 Task: Check the sale-to-list ratio of den in the last 5 years.
Action: Mouse moved to (824, 180)
Screenshot: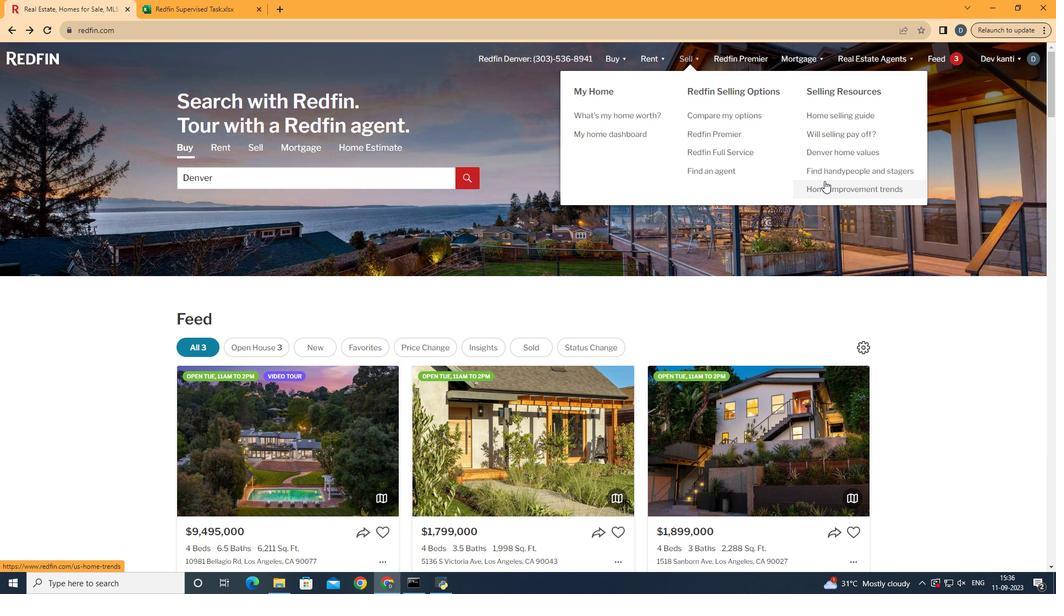 
Action: Mouse pressed left at (824, 180)
Screenshot: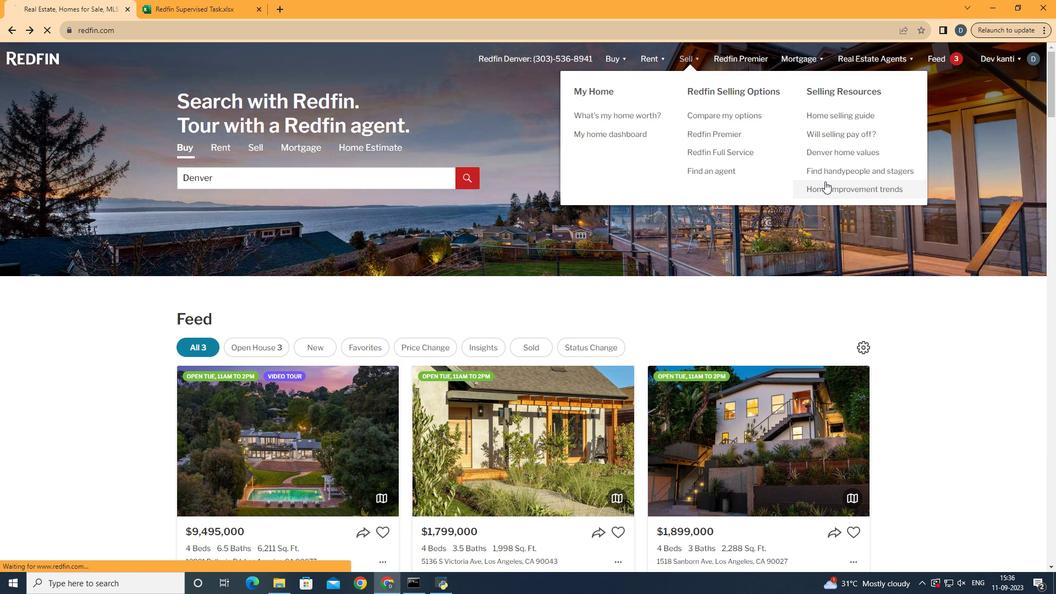
Action: Mouse moved to (265, 211)
Screenshot: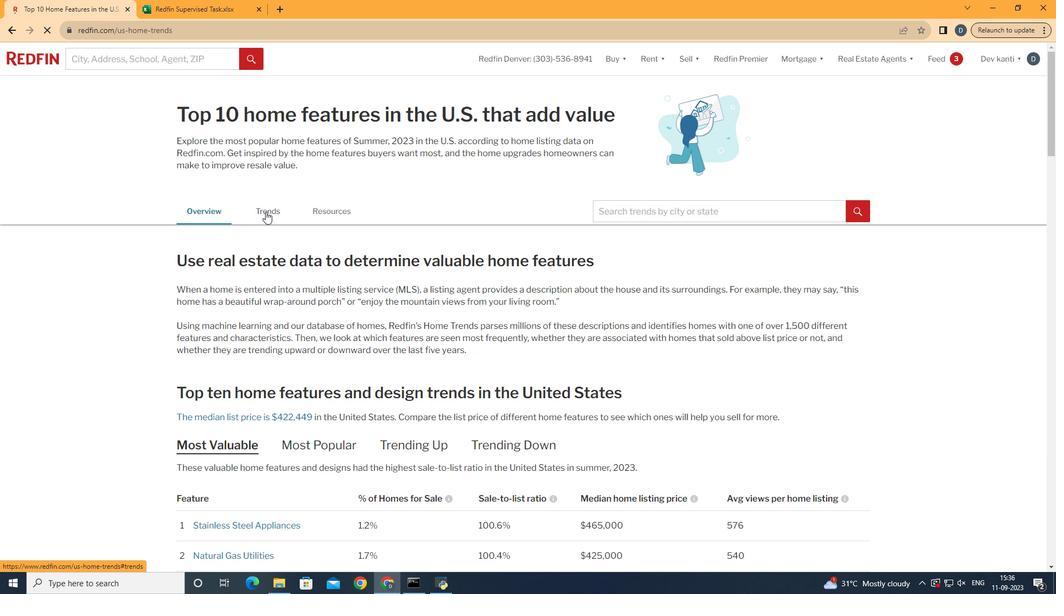 
Action: Mouse pressed left at (265, 211)
Screenshot: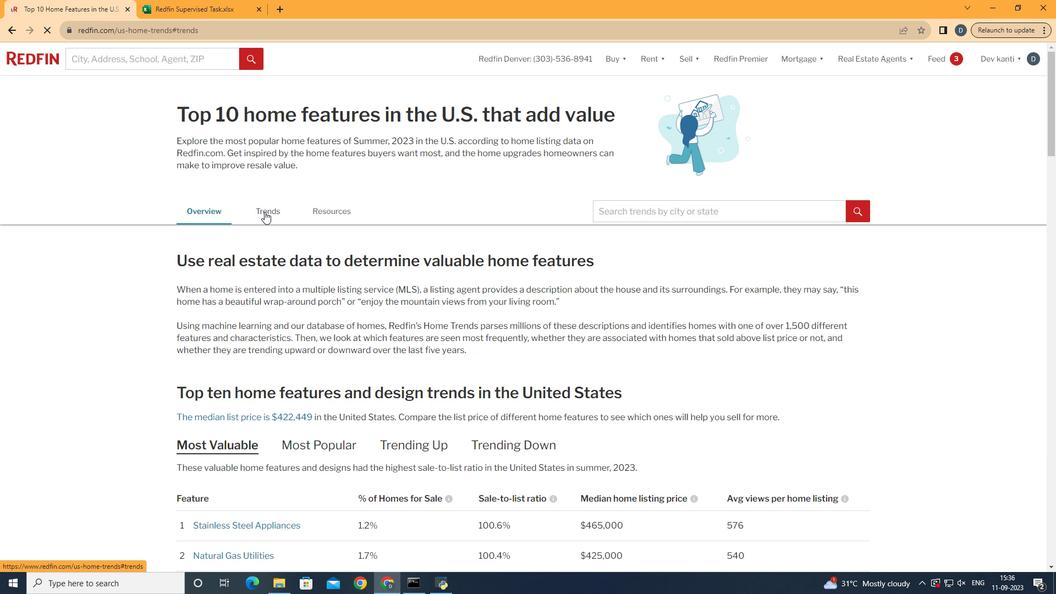 
Action: Mouse moved to (321, 280)
Screenshot: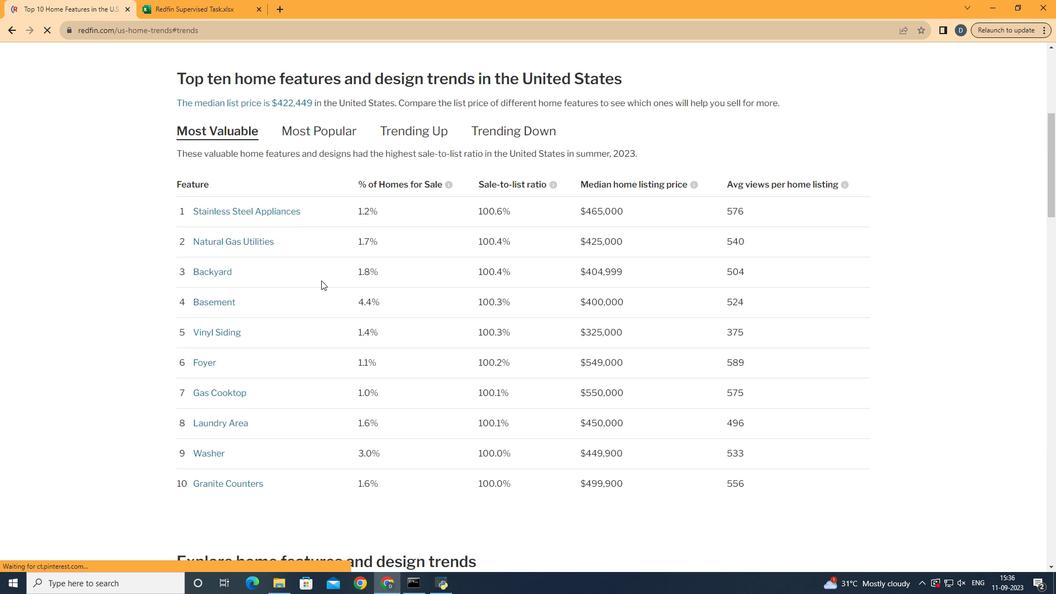 
Action: Mouse scrolled (321, 279) with delta (0, 0)
Screenshot: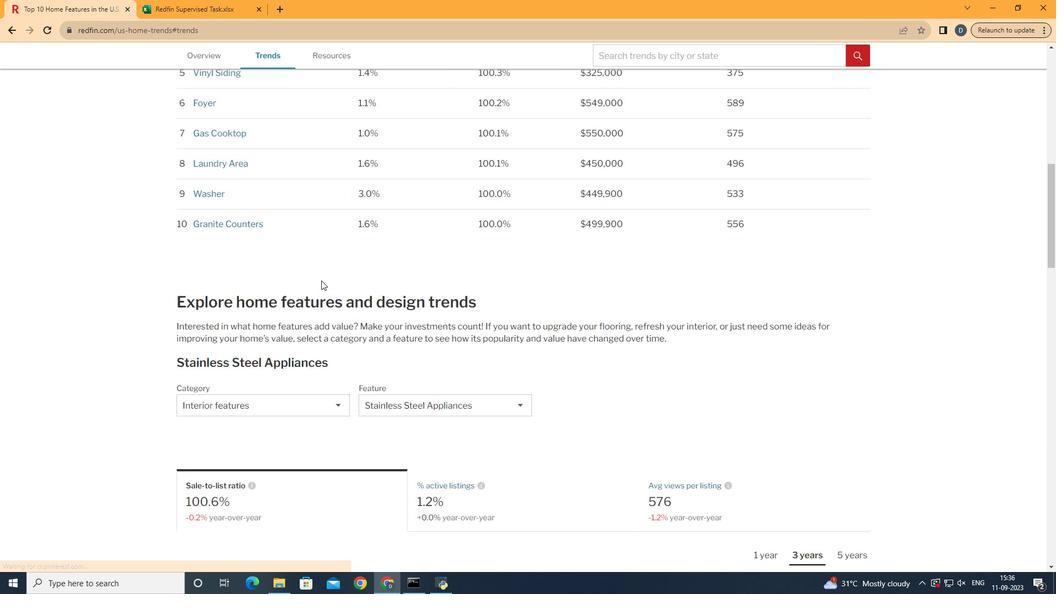 
Action: Mouse scrolled (321, 279) with delta (0, 0)
Screenshot: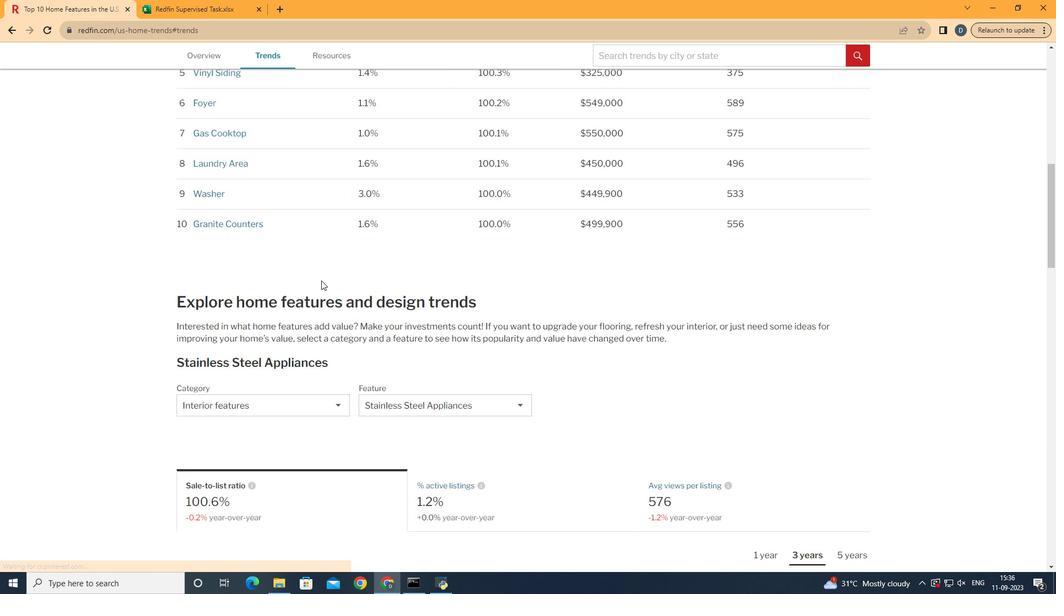 
Action: Mouse scrolled (321, 279) with delta (0, 0)
Screenshot: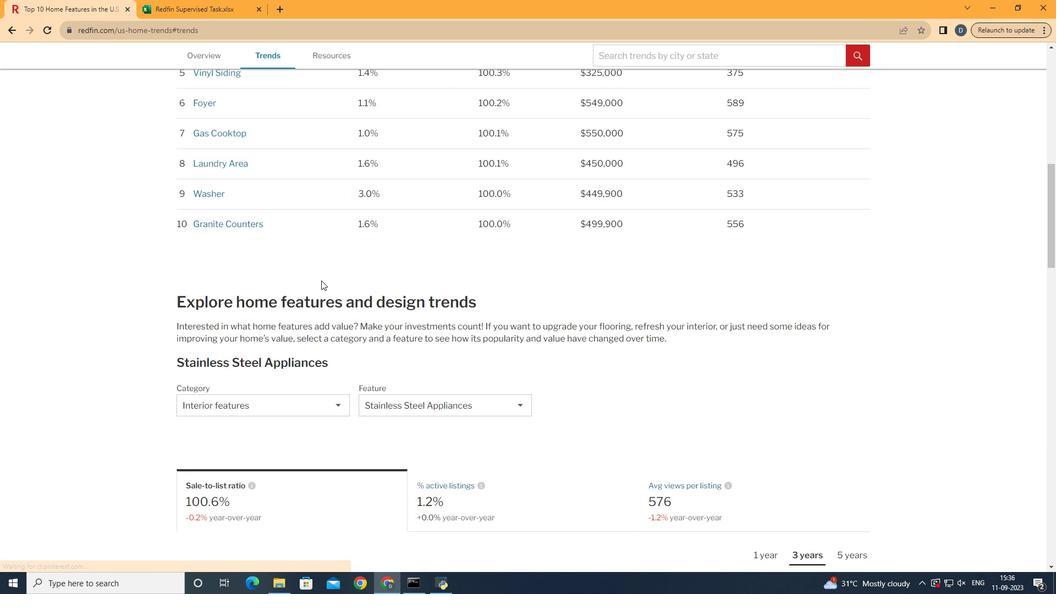 
Action: Mouse scrolled (321, 279) with delta (0, 0)
Screenshot: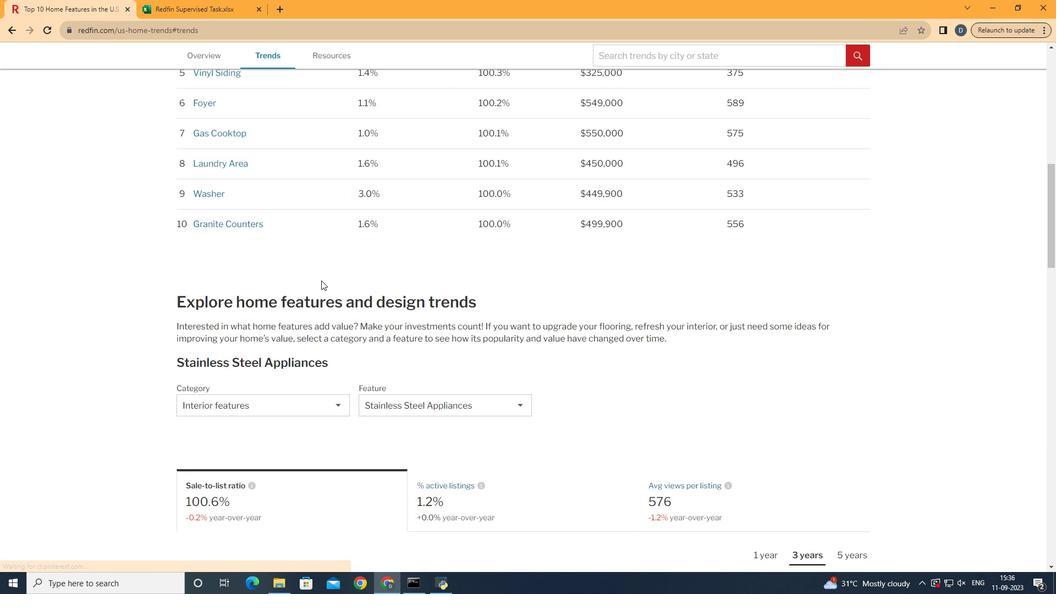 
Action: Mouse scrolled (321, 279) with delta (0, 0)
Screenshot: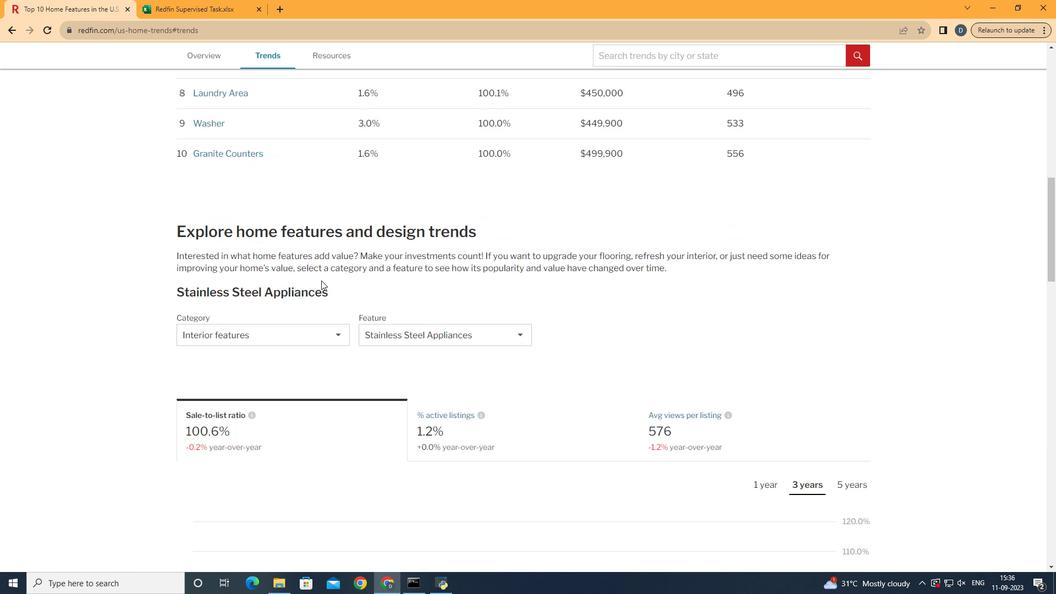 
Action: Mouse scrolled (321, 279) with delta (0, 0)
Screenshot: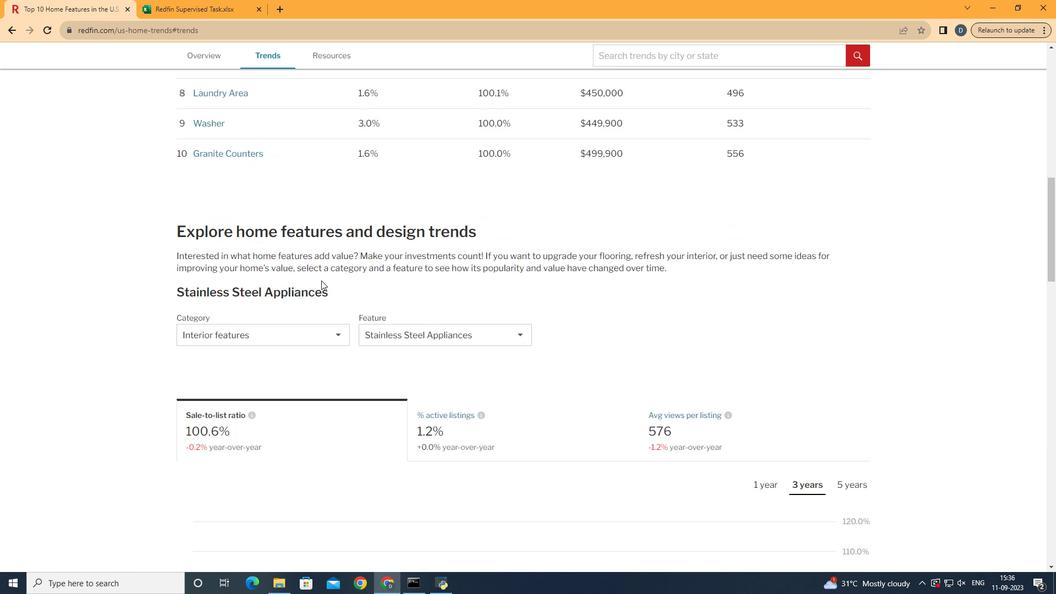 
Action: Mouse scrolled (321, 279) with delta (0, 0)
Screenshot: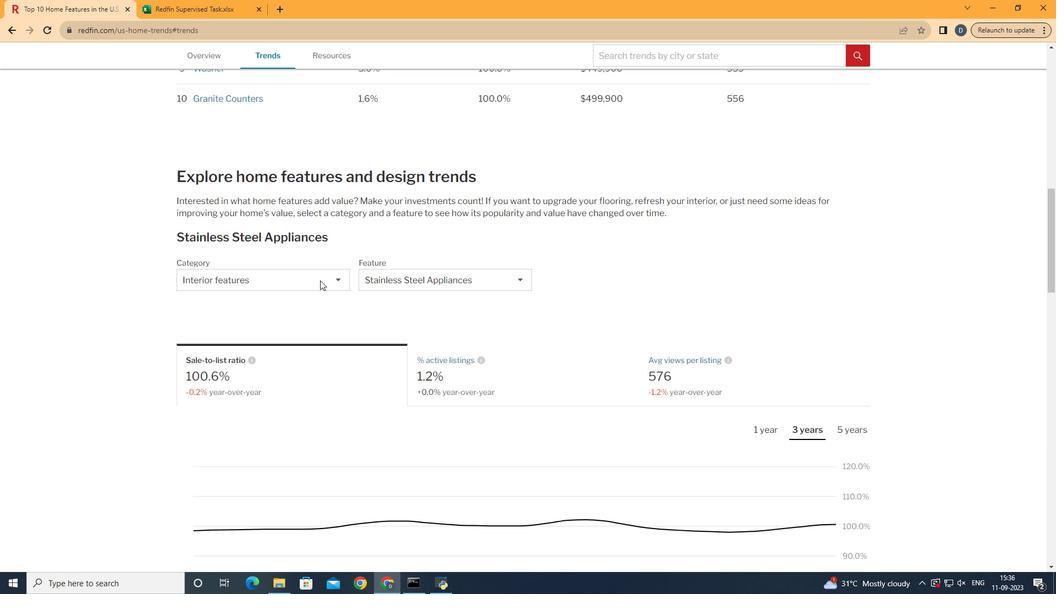 
Action: Mouse scrolled (321, 279) with delta (0, 0)
Screenshot: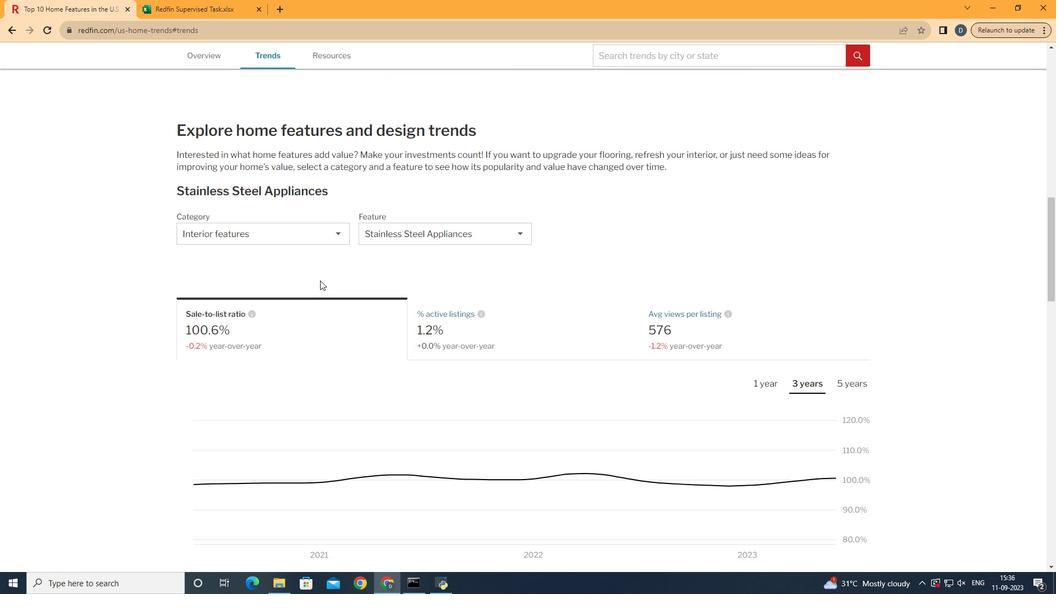 
Action: Mouse moved to (326, 226)
Screenshot: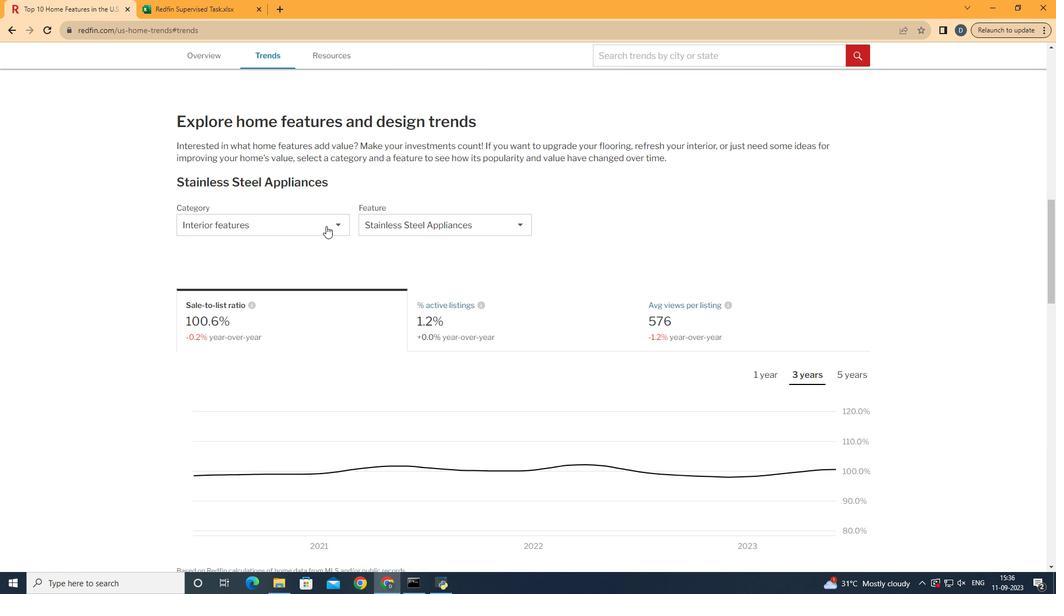 
Action: Mouse pressed left at (326, 226)
Screenshot: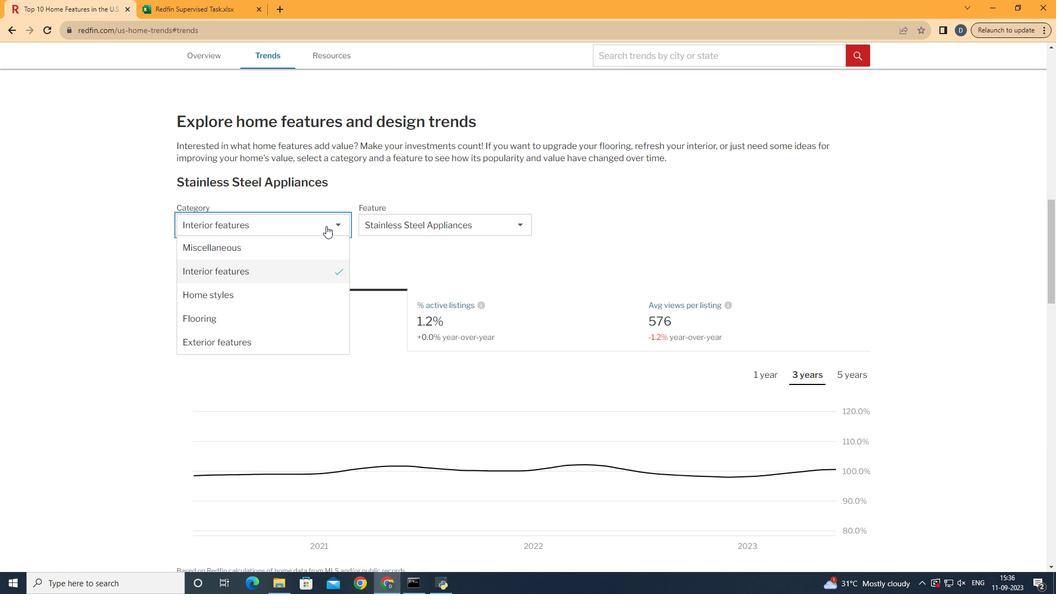 
Action: Mouse moved to (286, 271)
Screenshot: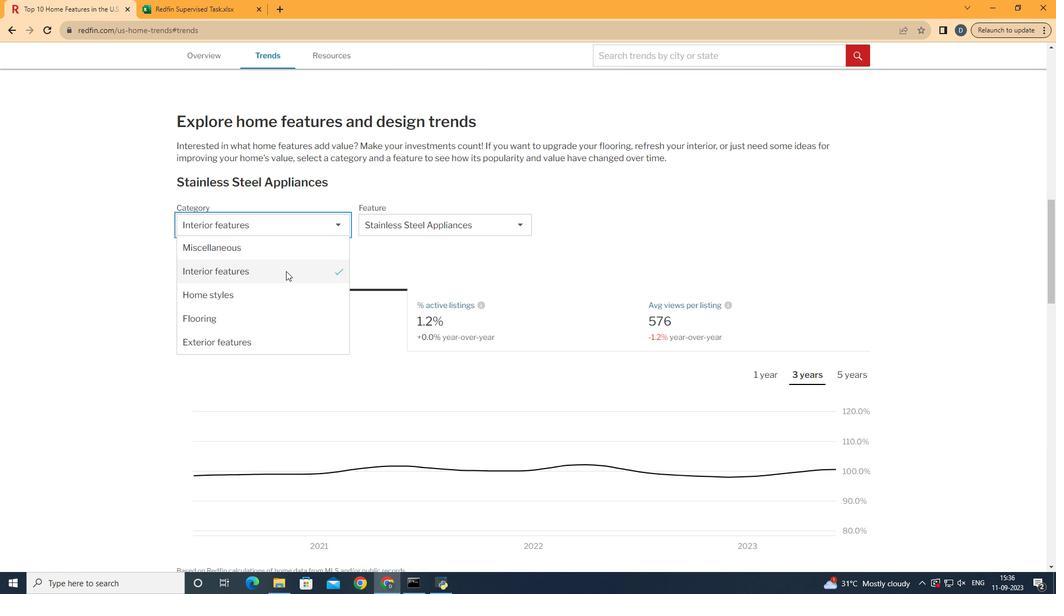 
Action: Mouse pressed left at (286, 271)
Screenshot: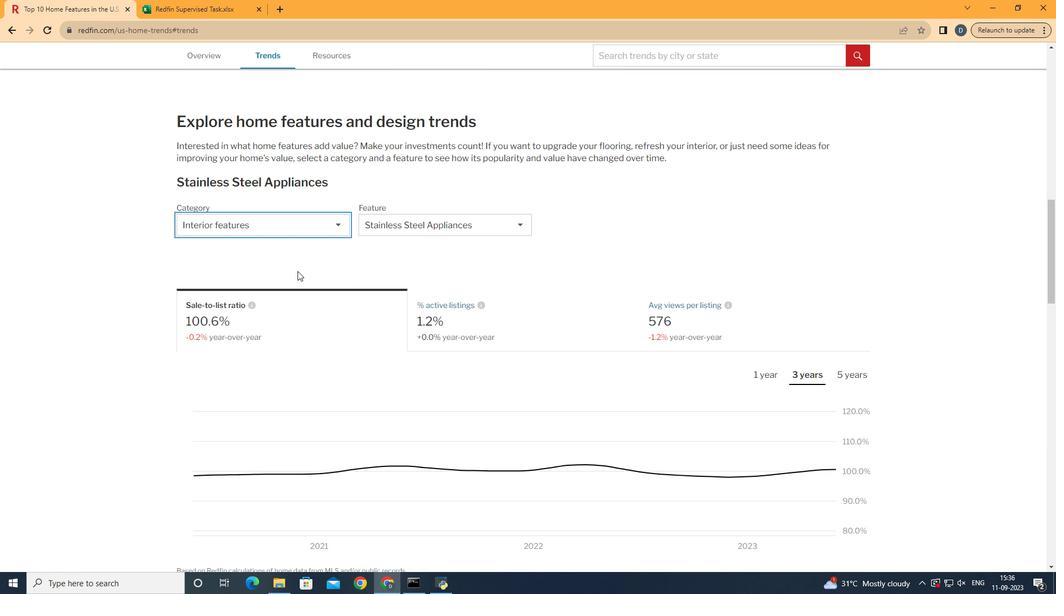 
Action: Mouse moved to (409, 234)
Screenshot: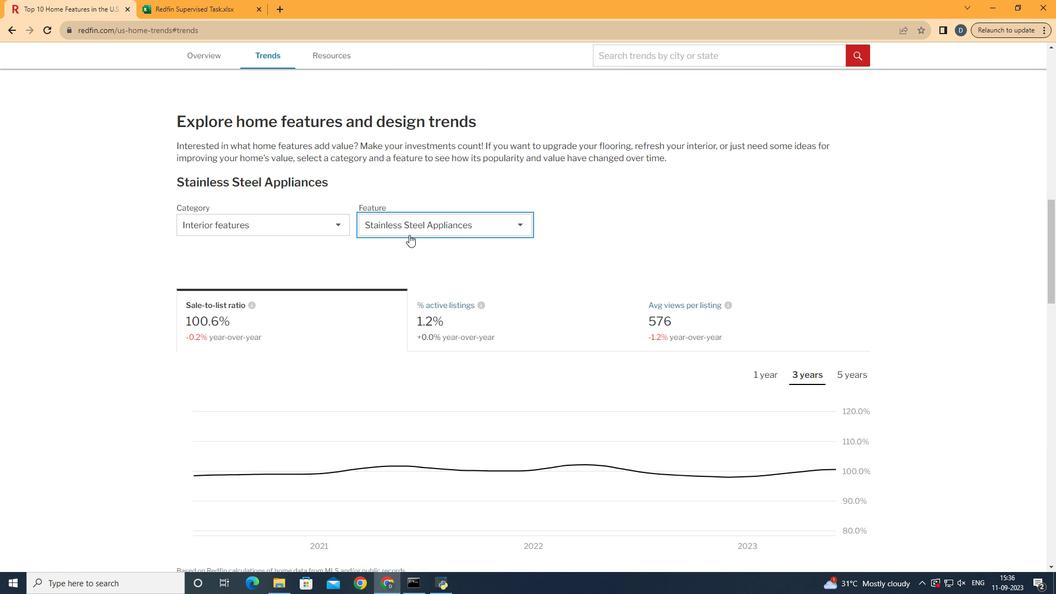 
Action: Mouse pressed left at (409, 234)
Screenshot: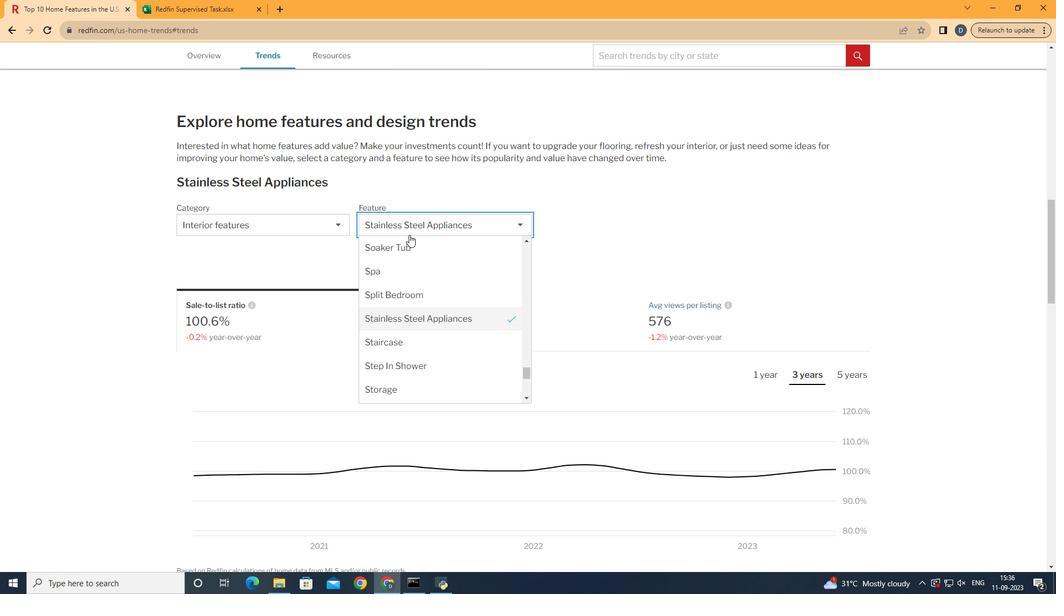 
Action: Mouse moved to (450, 298)
Screenshot: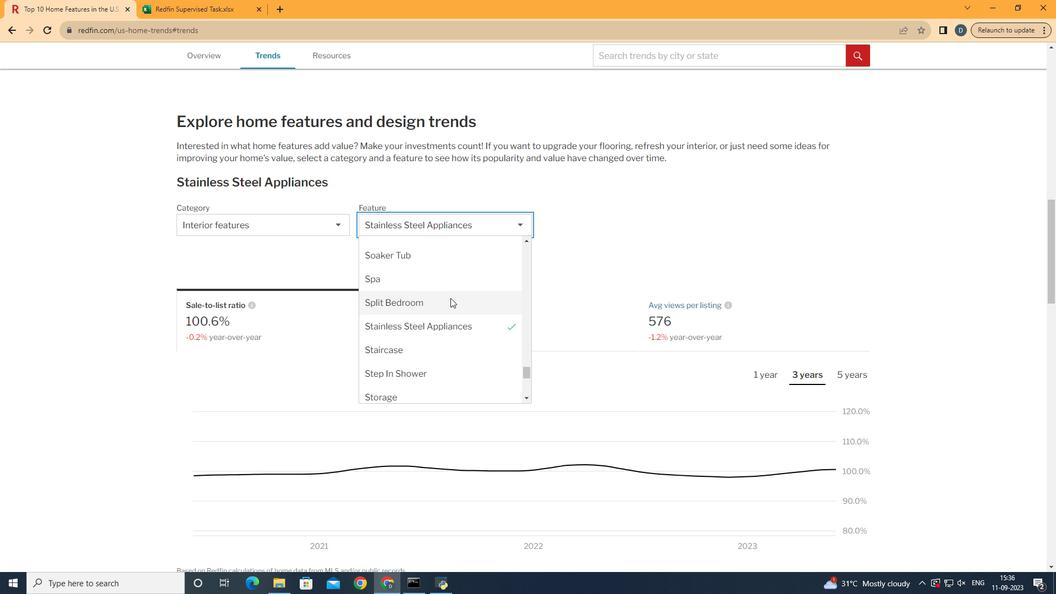 
Action: Mouse scrolled (450, 298) with delta (0, 0)
Screenshot: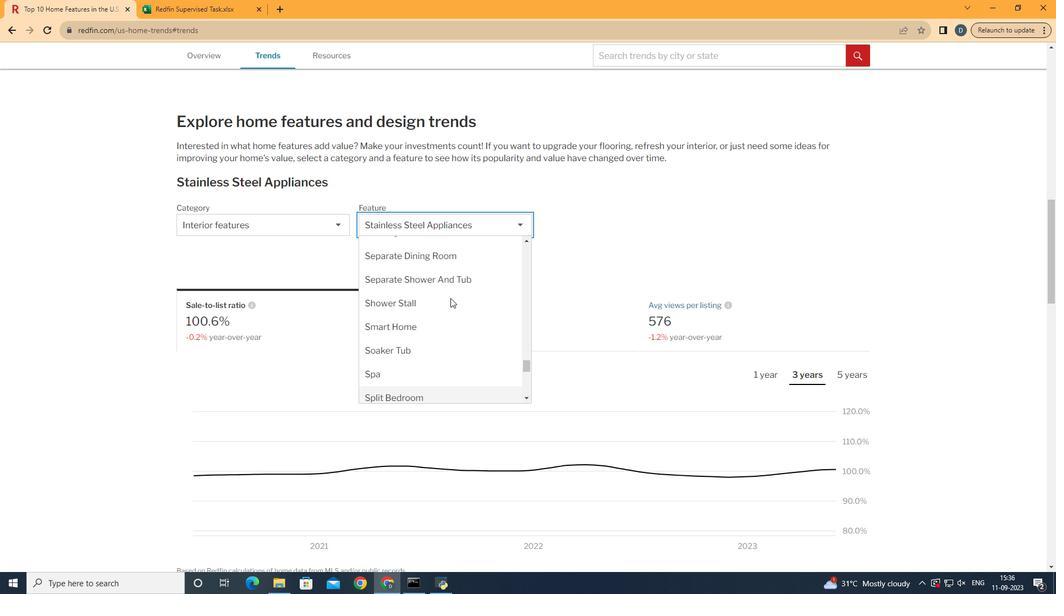 
Action: Mouse scrolled (450, 298) with delta (0, 0)
Screenshot: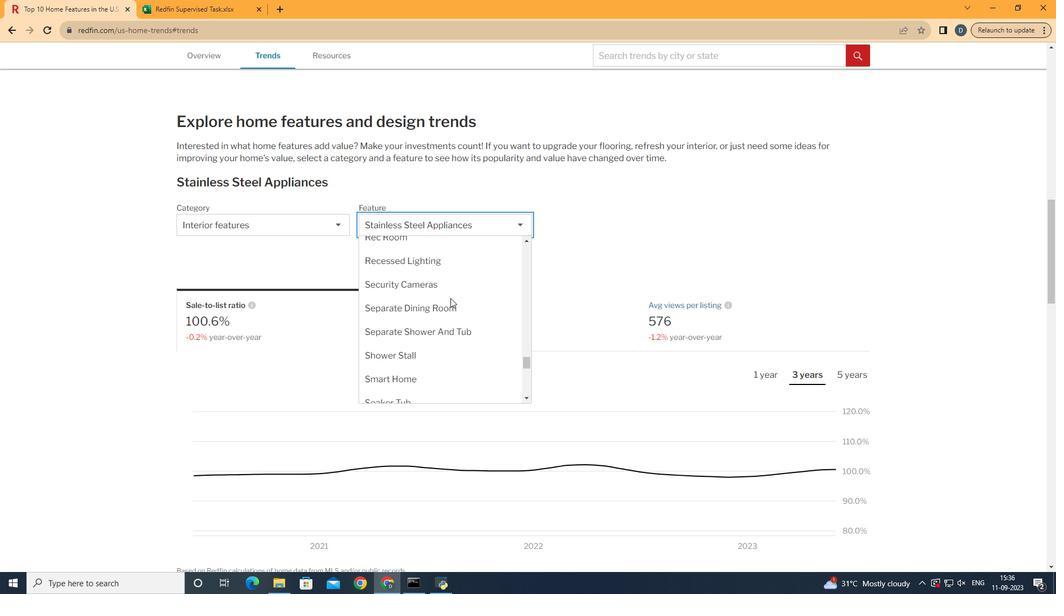 
Action: Mouse scrolled (450, 298) with delta (0, 0)
Screenshot: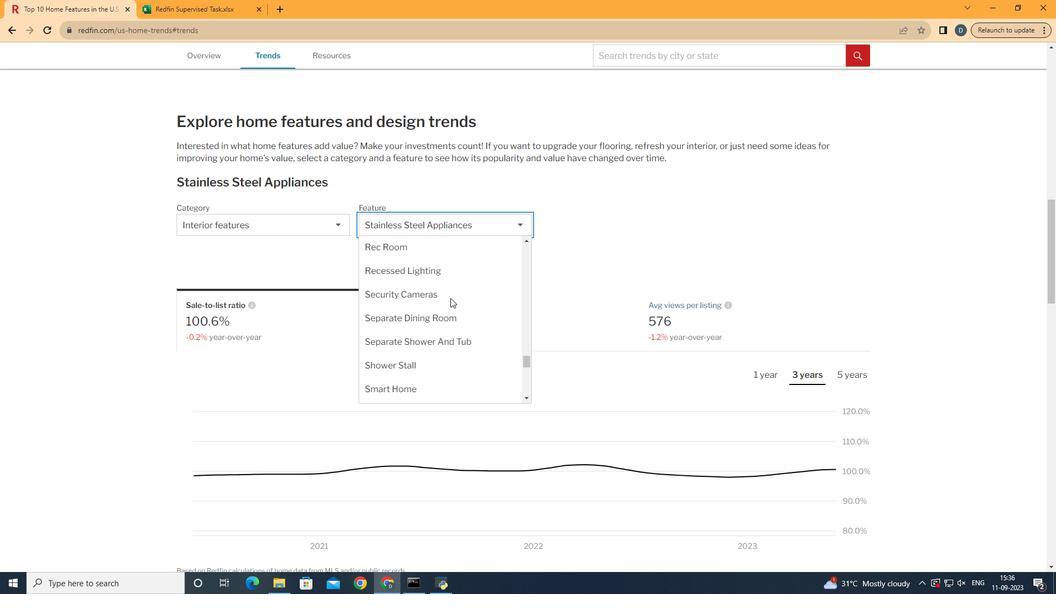 
Action: Mouse scrolled (450, 298) with delta (0, 0)
Screenshot: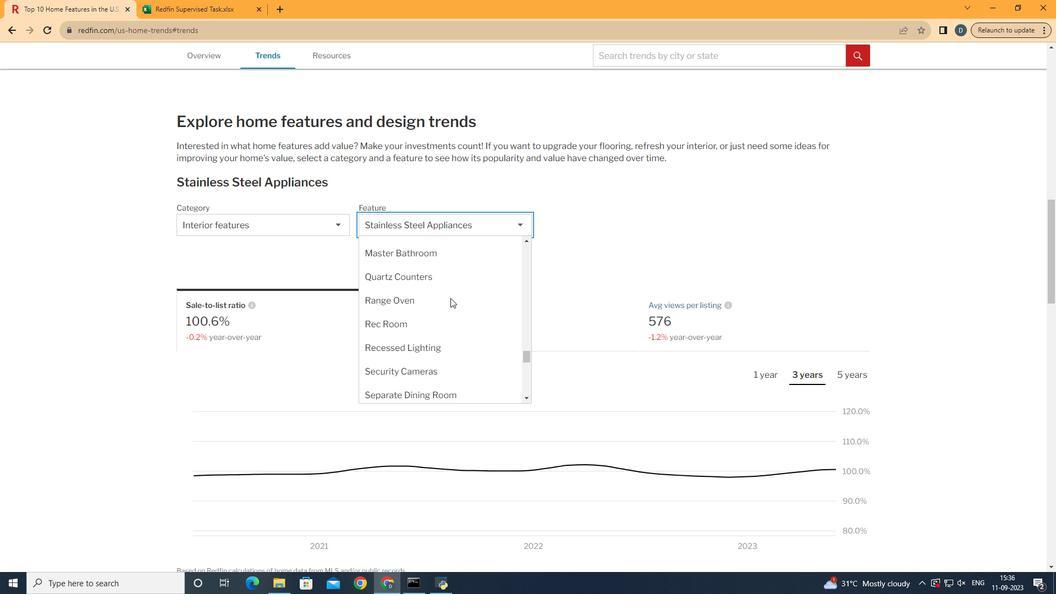 
Action: Mouse scrolled (450, 298) with delta (0, 0)
Screenshot: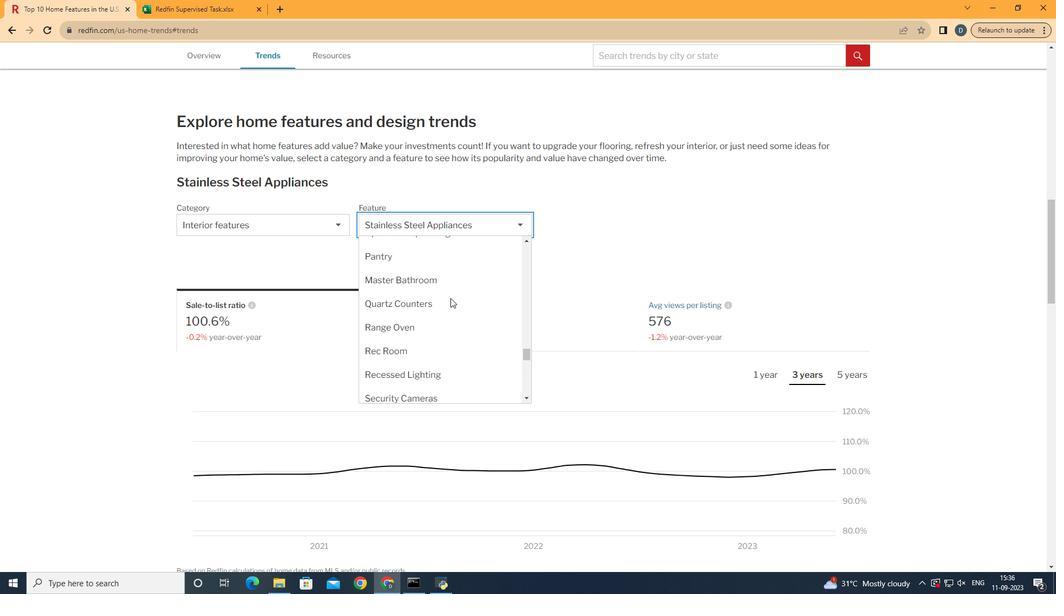 
Action: Mouse scrolled (450, 298) with delta (0, 0)
Screenshot: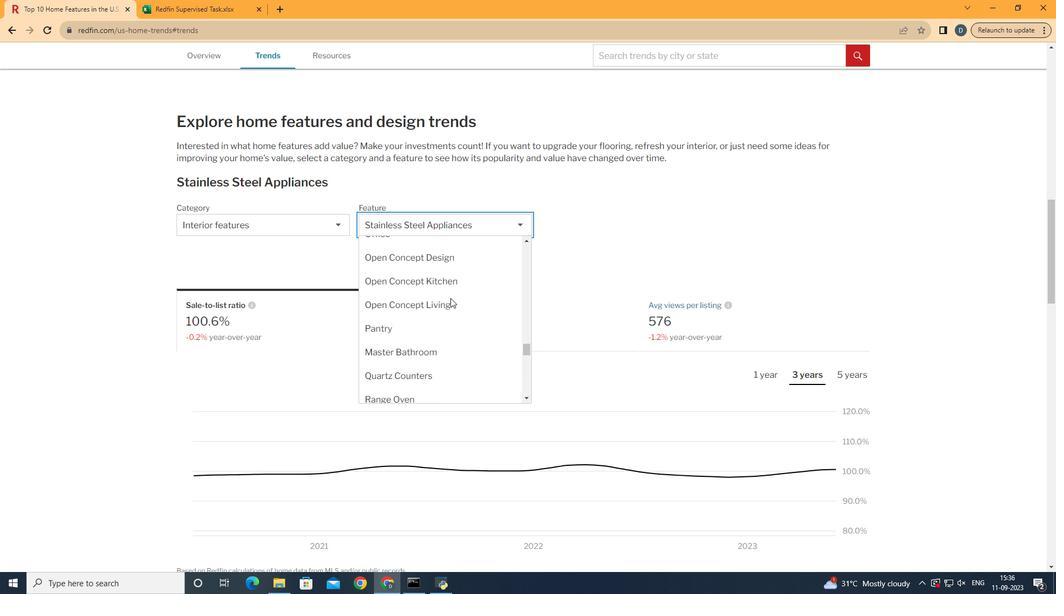 
Action: Mouse scrolled (450, 298) with delta (0, 0)
Screenshot: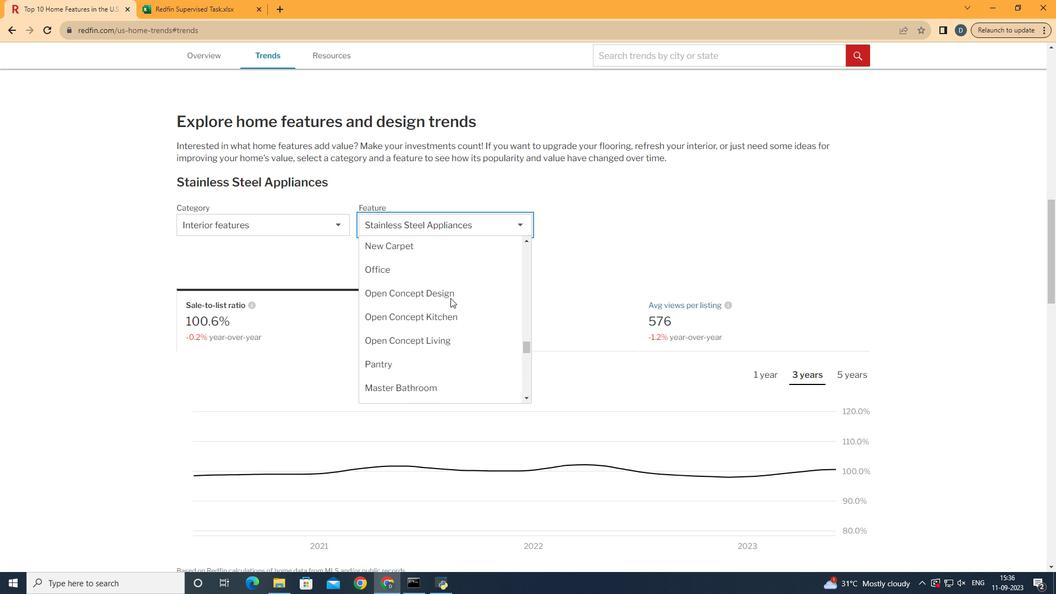 
Action: Mouse scrolled (450, 298) with delta (0, 0)
Screenshot: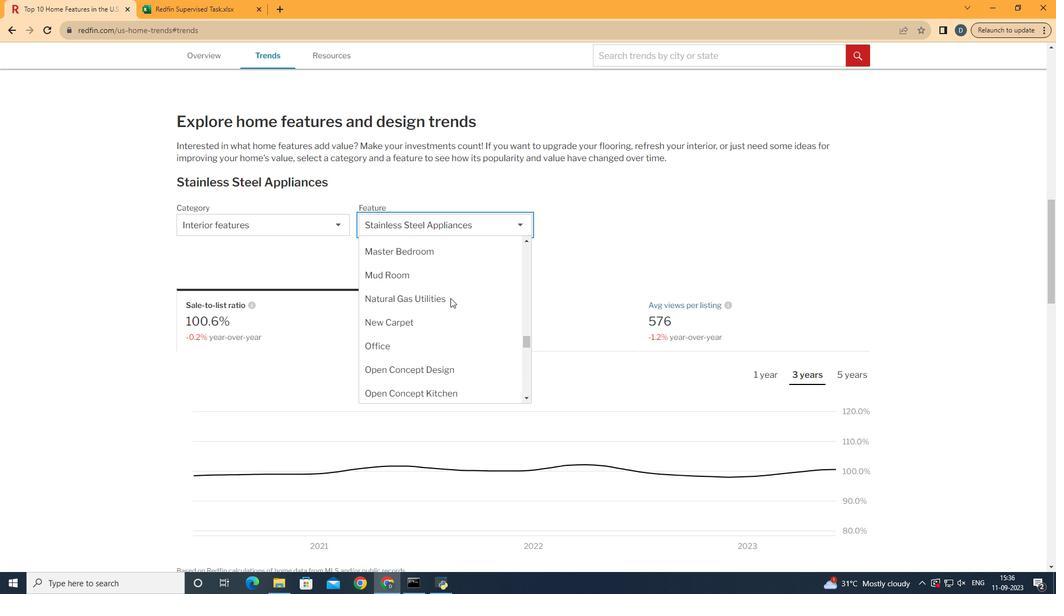 
Action: Mouse scrolled (450, 298) with delta (0, 0)
Screenshot: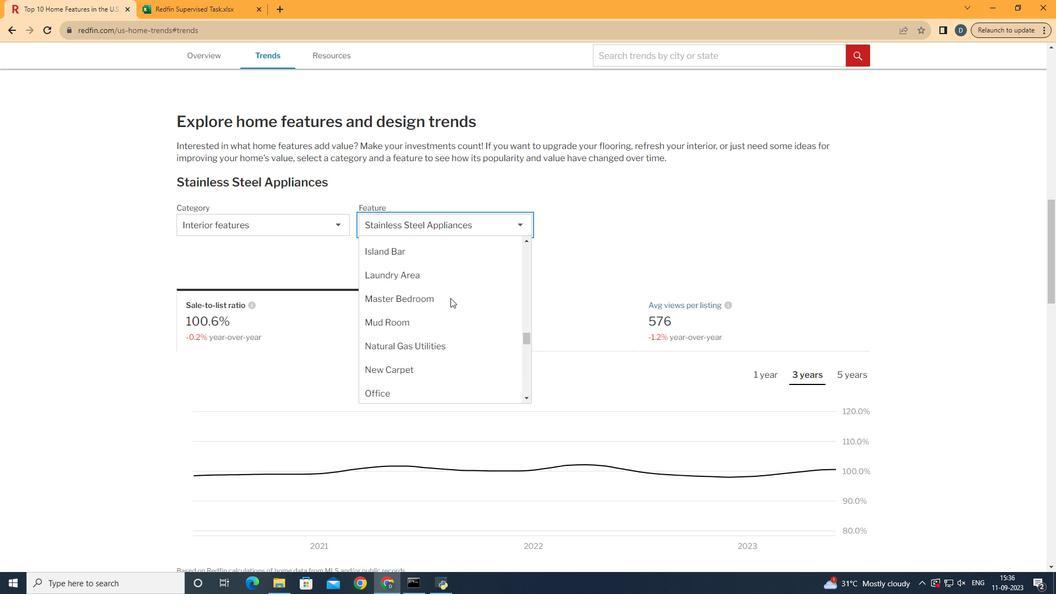 
Action: Mouse scrolled (450, 298) with delta (0, 0)
Screenshot: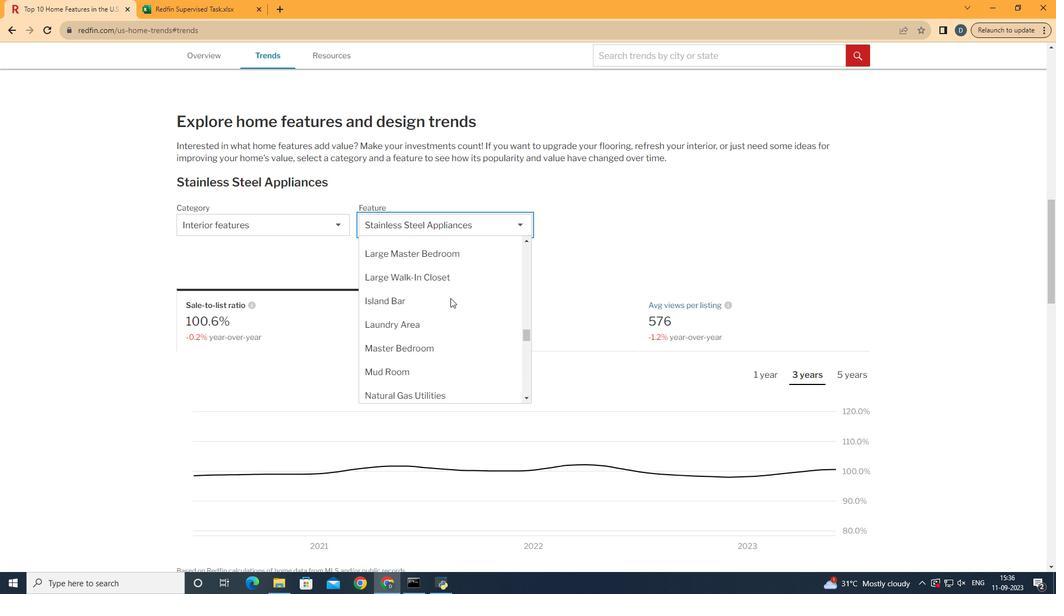 
Action: Mouse scrolled (450, 298) with delta (0, 0)
Screenshot: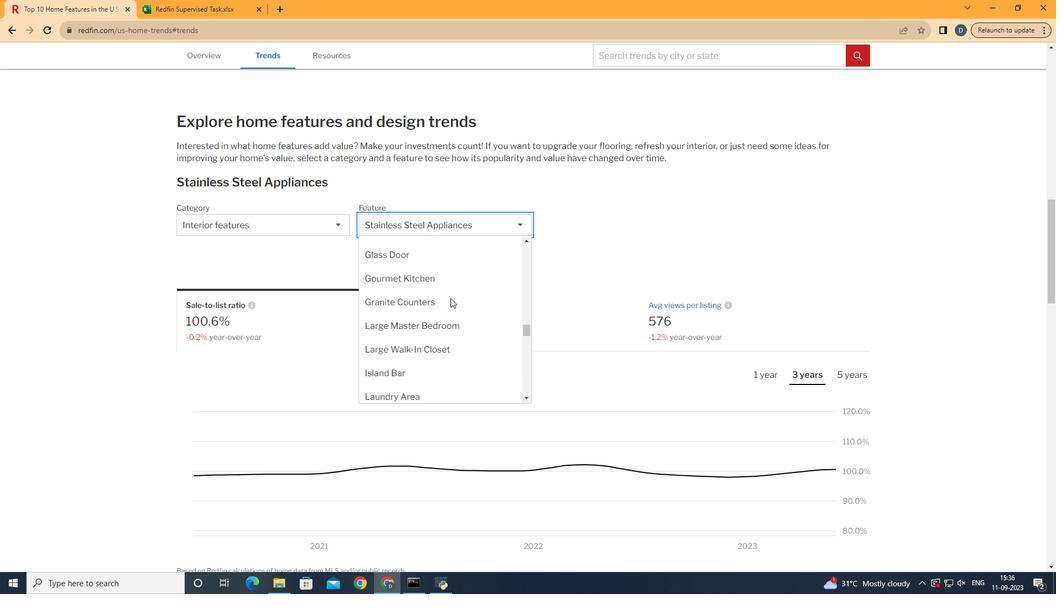 
Action: Mouse scrolled (450, 298) with delta (0, 0)
Screenshot: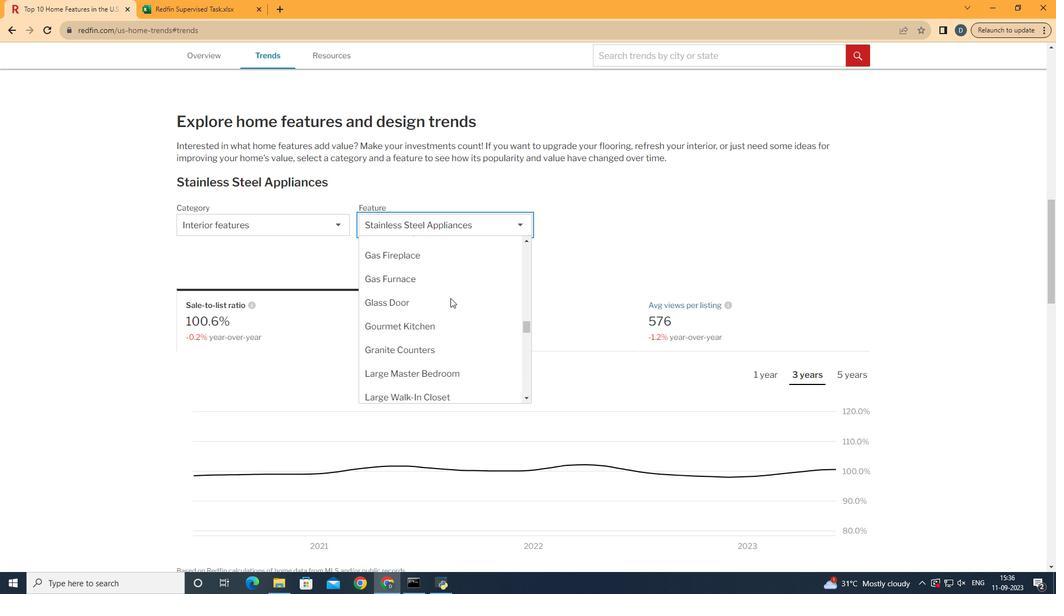 
Action: Mouse scrolled (450, 298) with delta (0, 0)
Screenshot: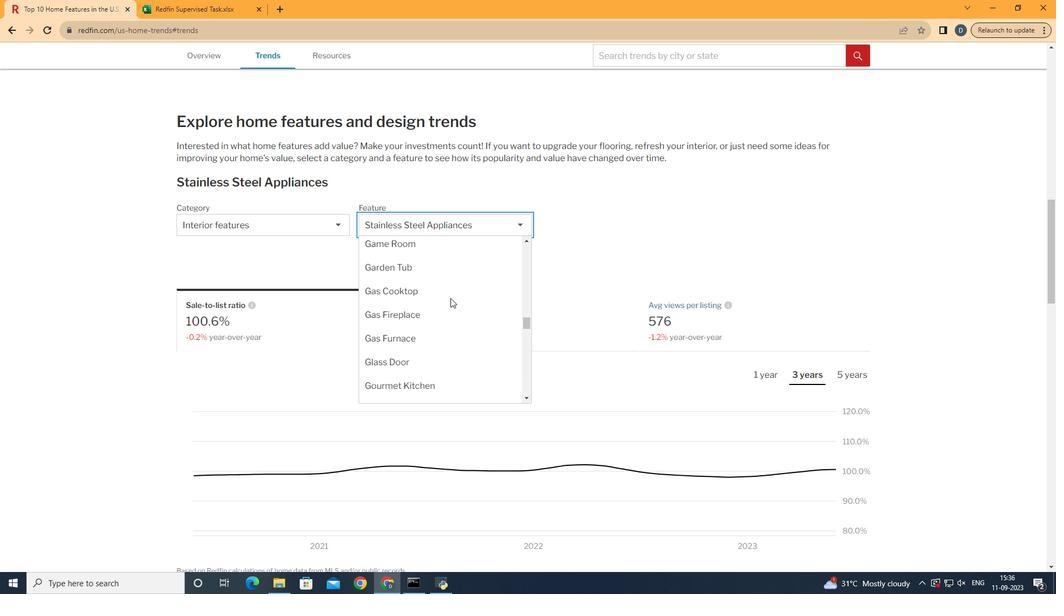 
Action: Mouse scrolled (450, 298) with delta (0, 0)
Screenshot: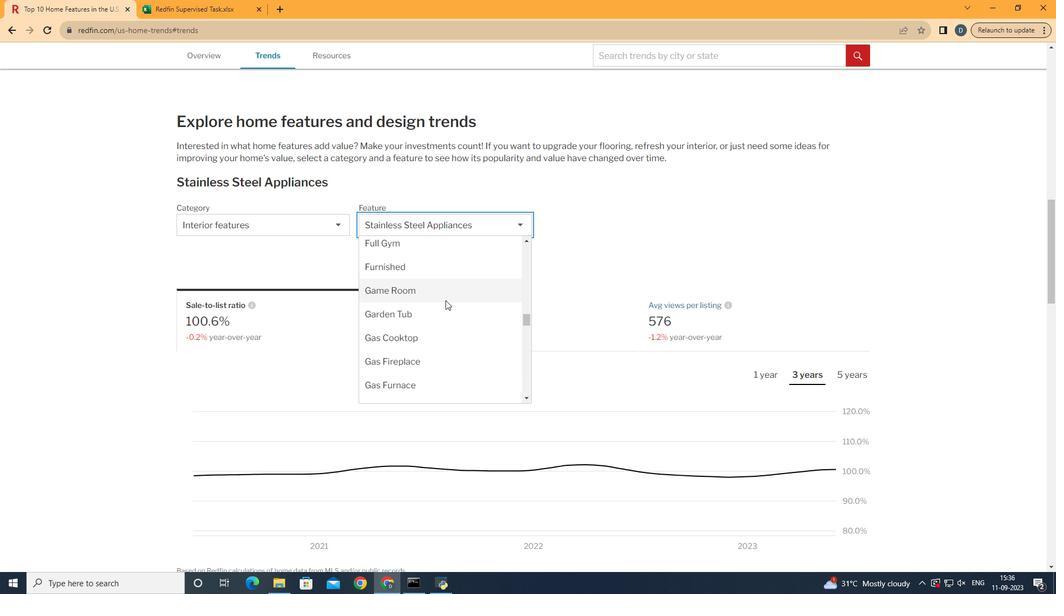 
Action: Mouse scrolled (450, 298) with delta (0, 0)
Screenshot: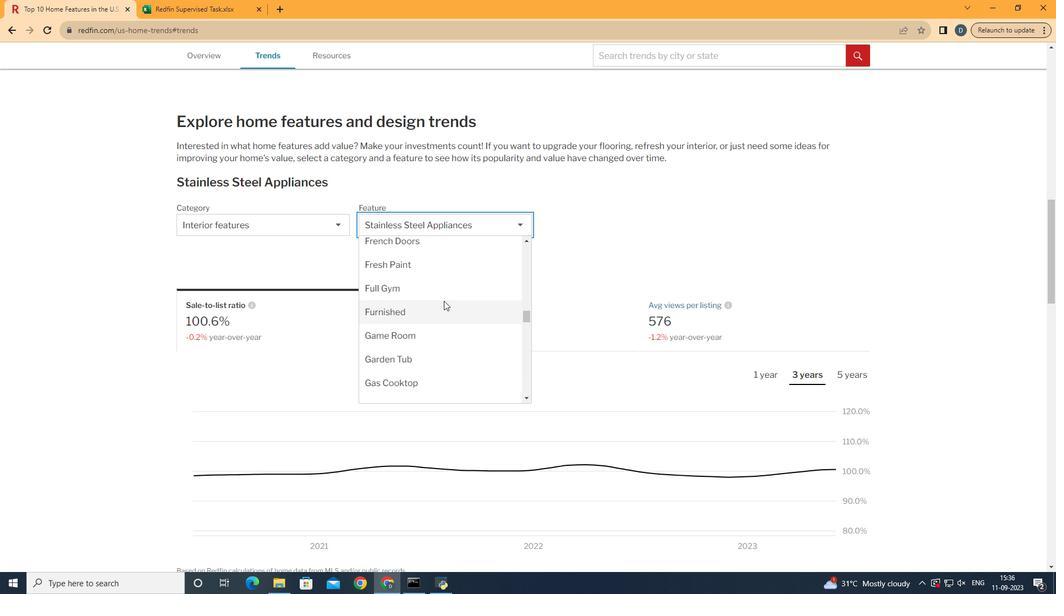 
Action: Mouse moved to (443, 300)
Screenshot: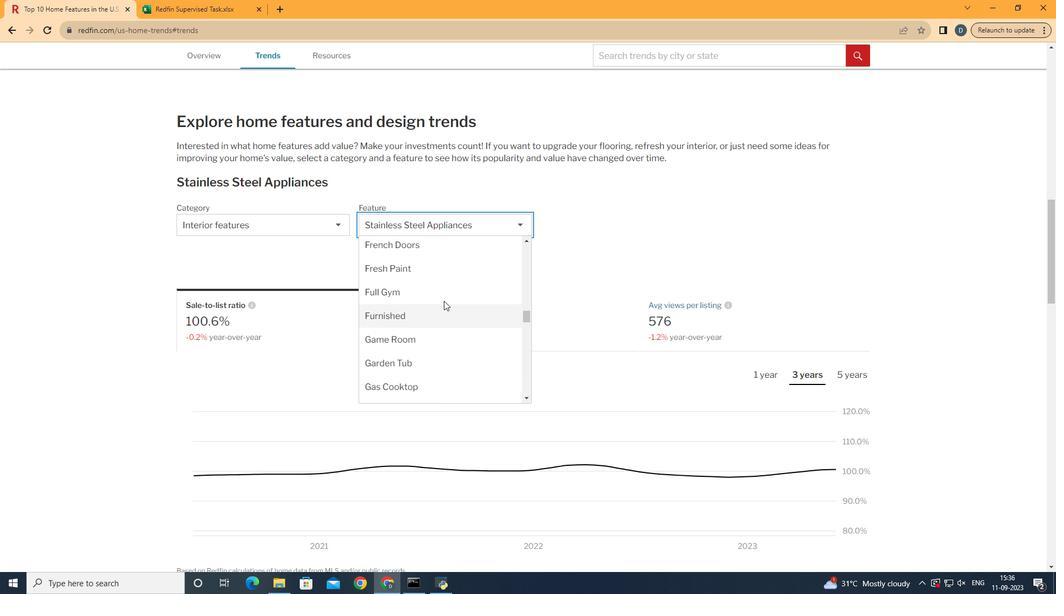 
Action: Mouse scrolled (443, 301) with delta (0, 0)
Screenshot: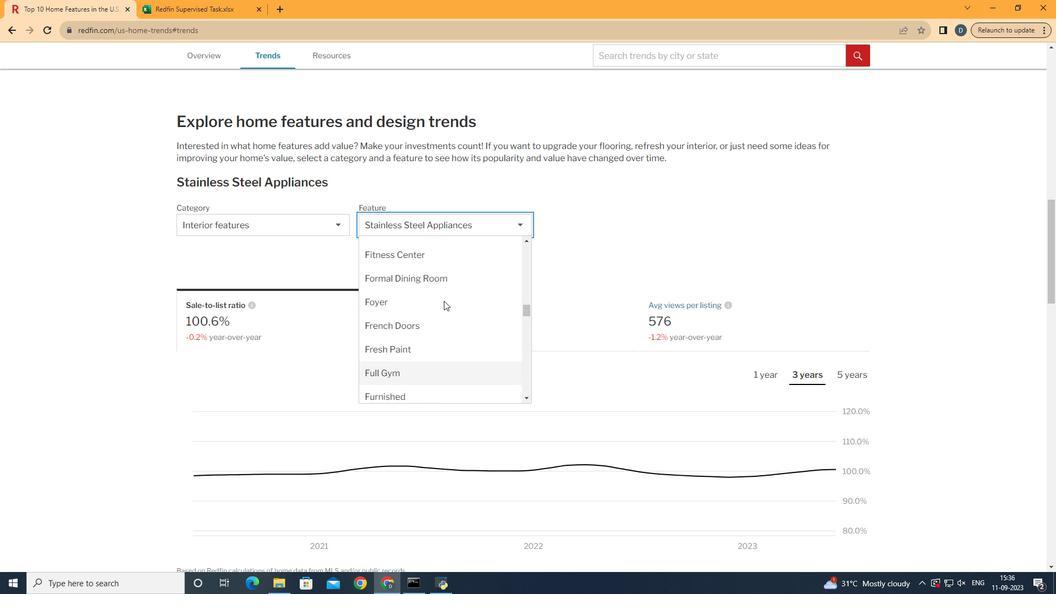 
Action: Mouse scrolled (443, 301) with delta (0, 0)
Screenshot: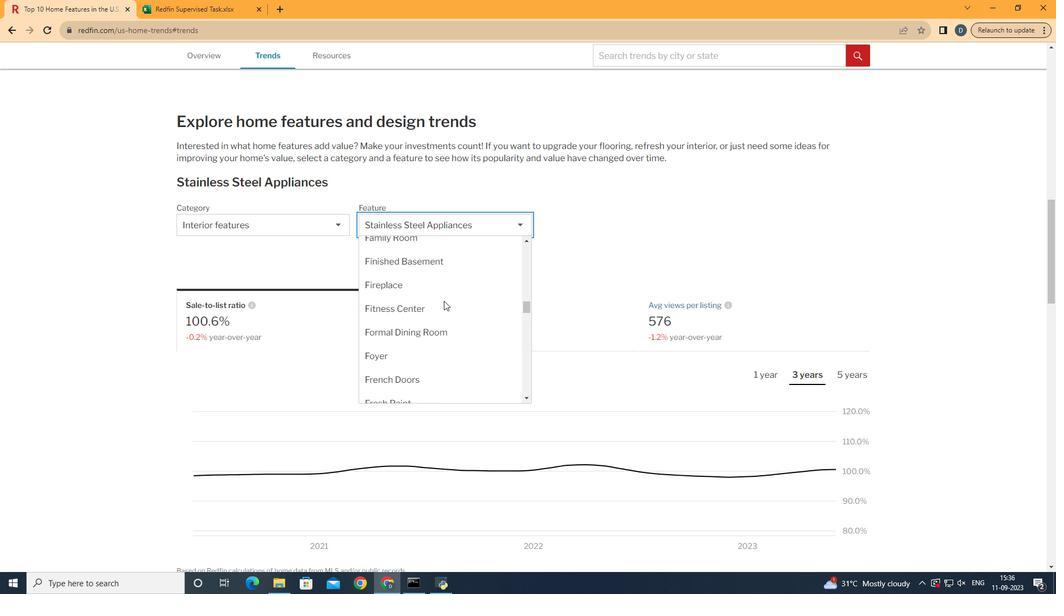 
Action: Mouse scrolled (443, 301) with delta (0, 0)
Screenshot: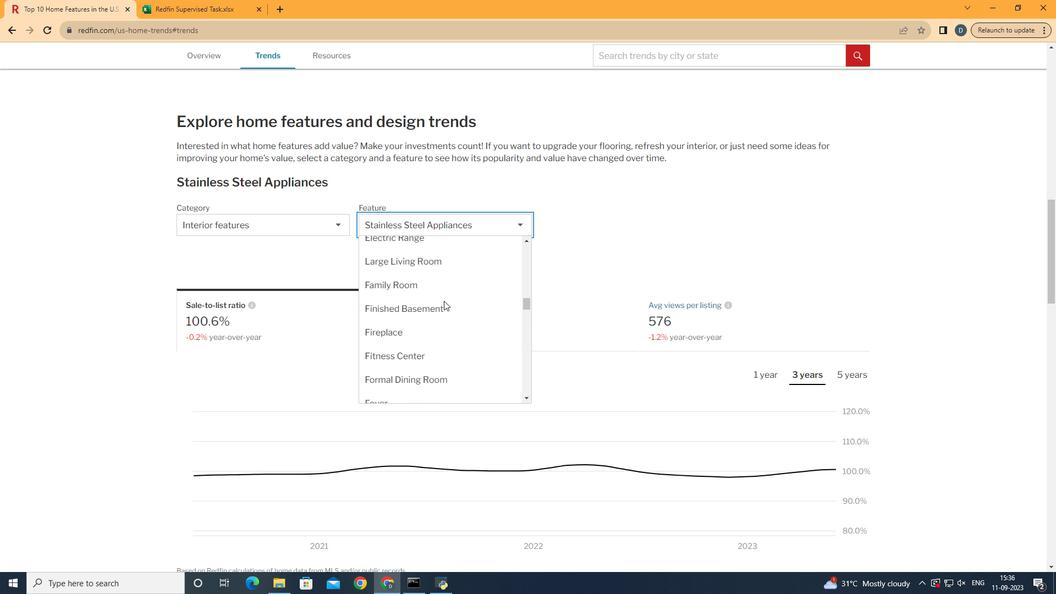 
Action: Mouse scrolled (443, 301) with delta (0, 0)
Screenshot: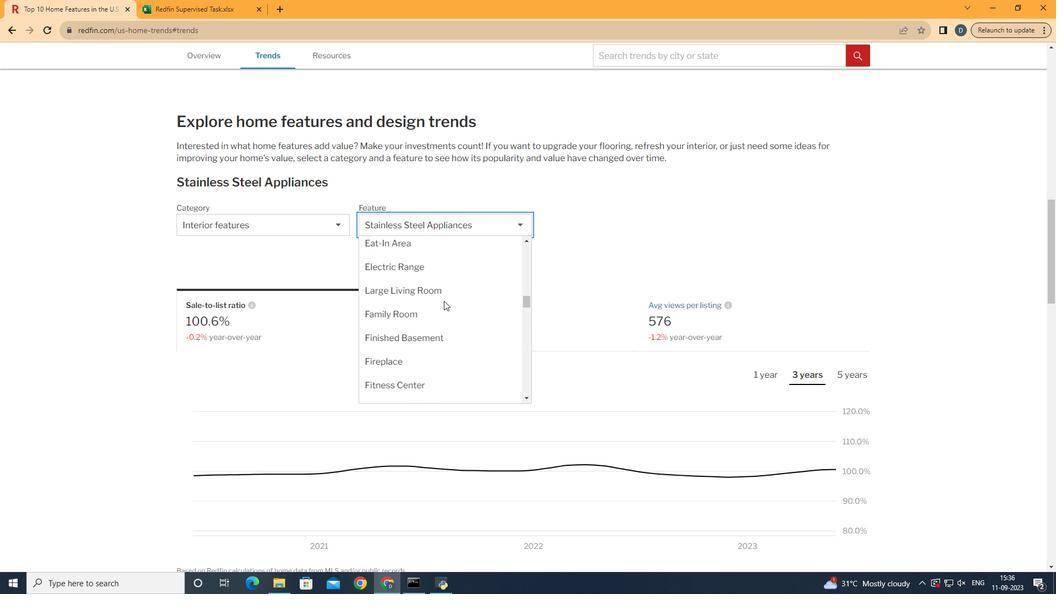 
Action: Mouse moved to (443, 300)
Screenshot: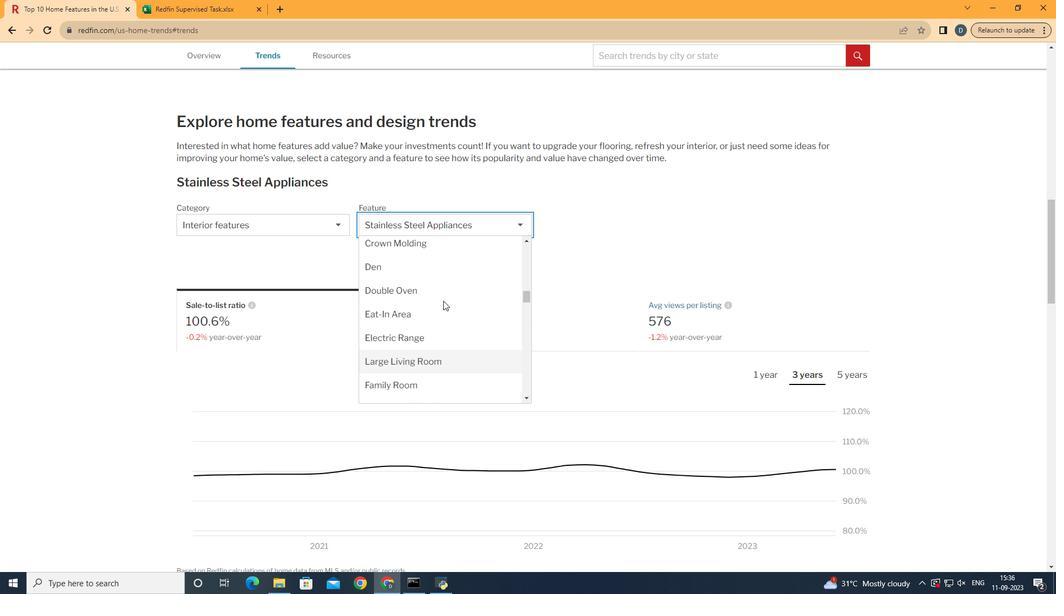 
Action: Mouse scrolled (443, 301) with delta (0, 0)
Screenshot: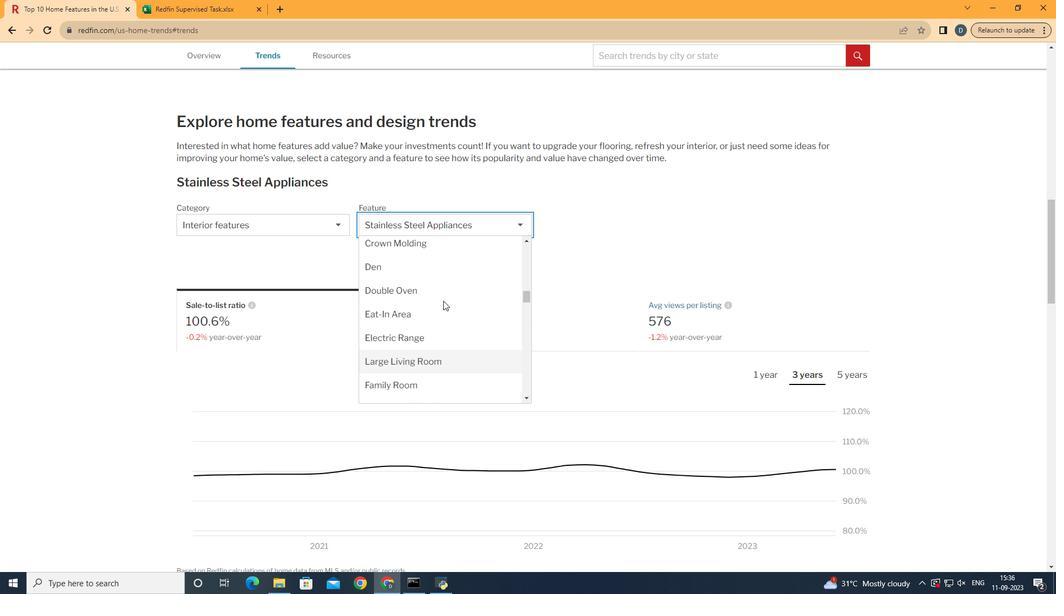 
Action: Mouse scrolled (443, 301) with delta (0, 0)
Screenshot: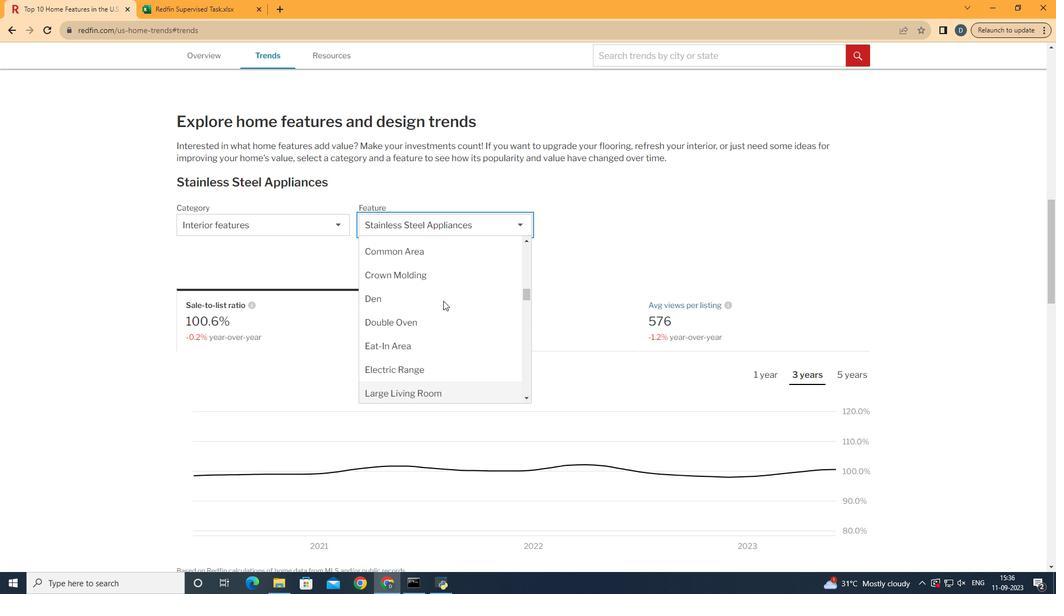 
Action: Mouse scrolled (443, 301) with delta (0, 0)
Screenshot: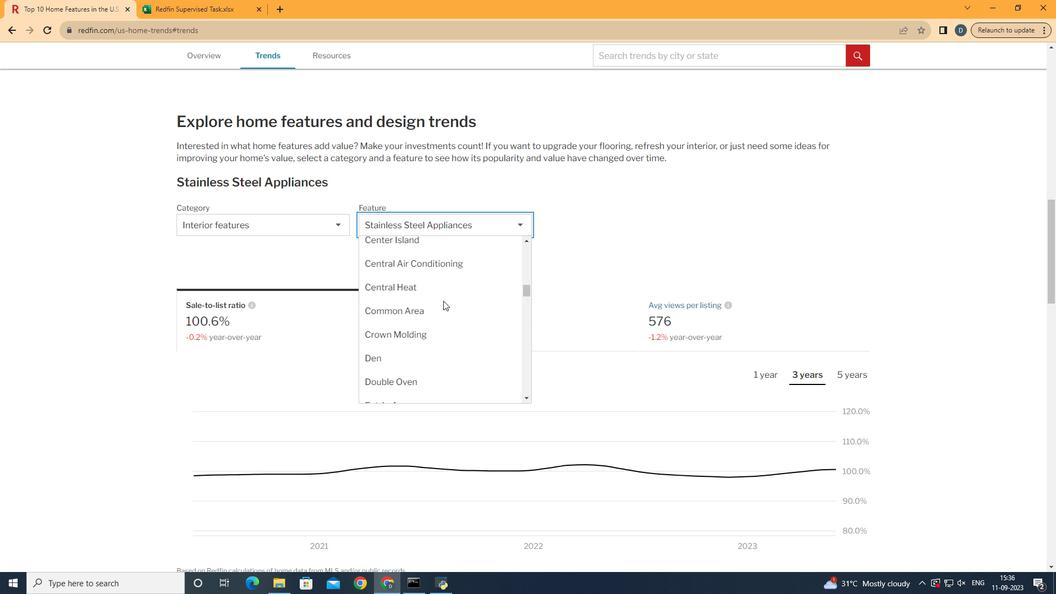 
Action: Mouse moved to (431, 370)
Screenshot: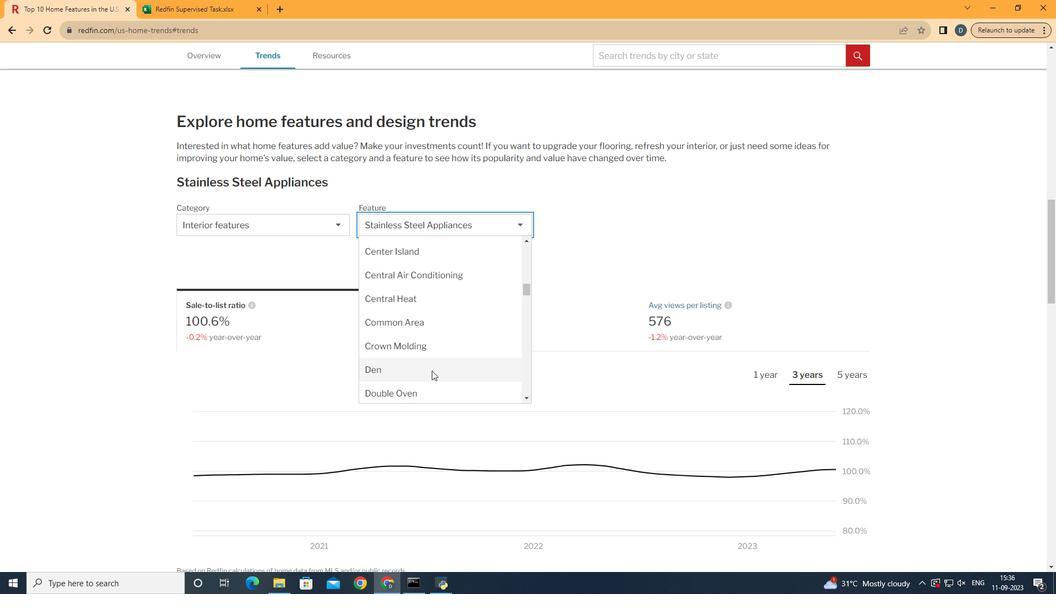 
Action: Mouse pressed left at (431, 370)
Screenshot: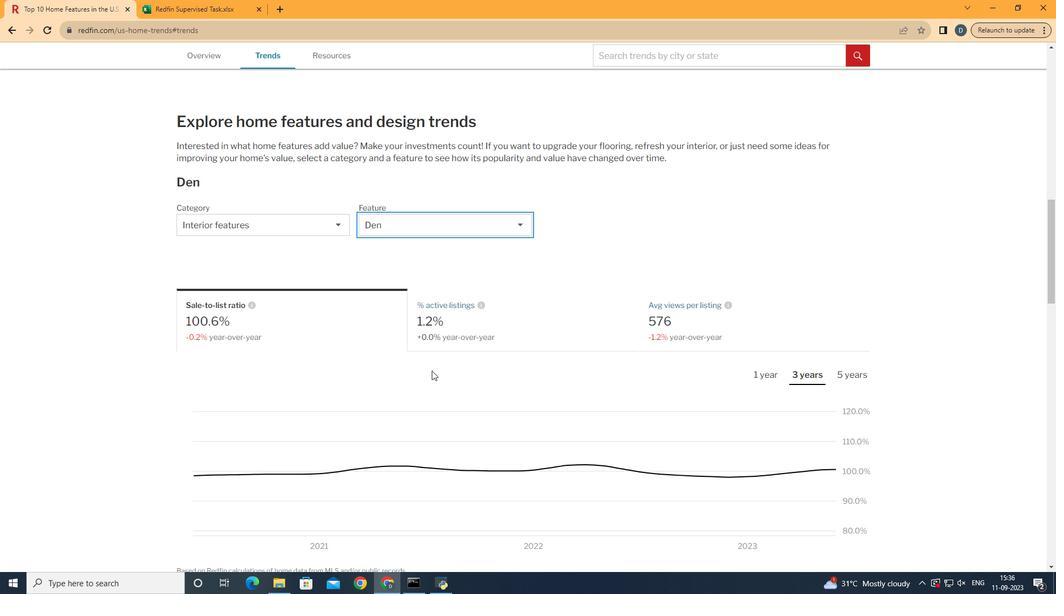 
Action: Mouse moved to (546, 244)
Screenshot: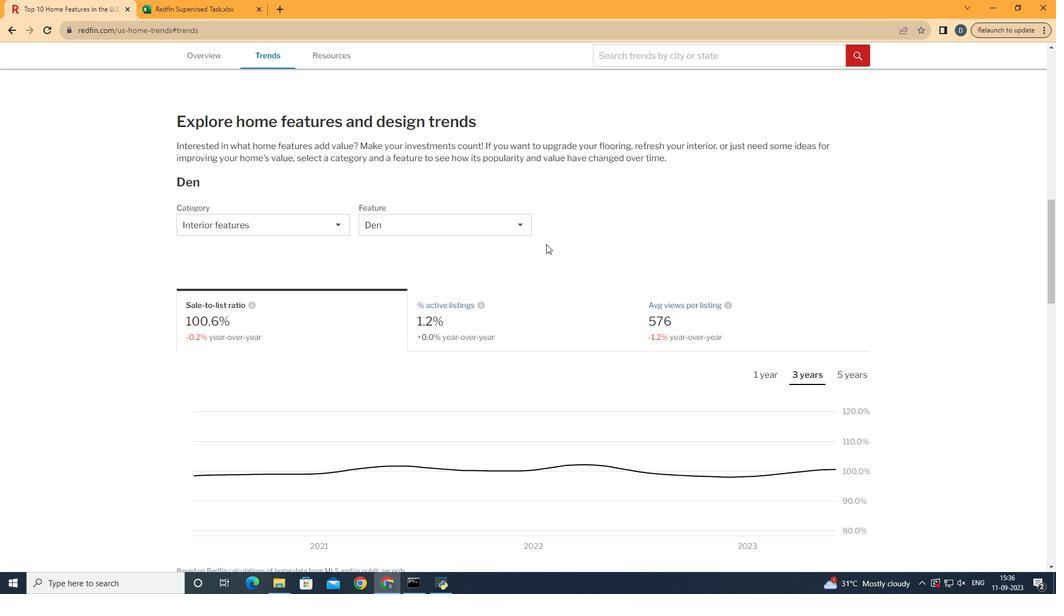 
Action: Mouse pressed left at (546, 244)
Screenshot: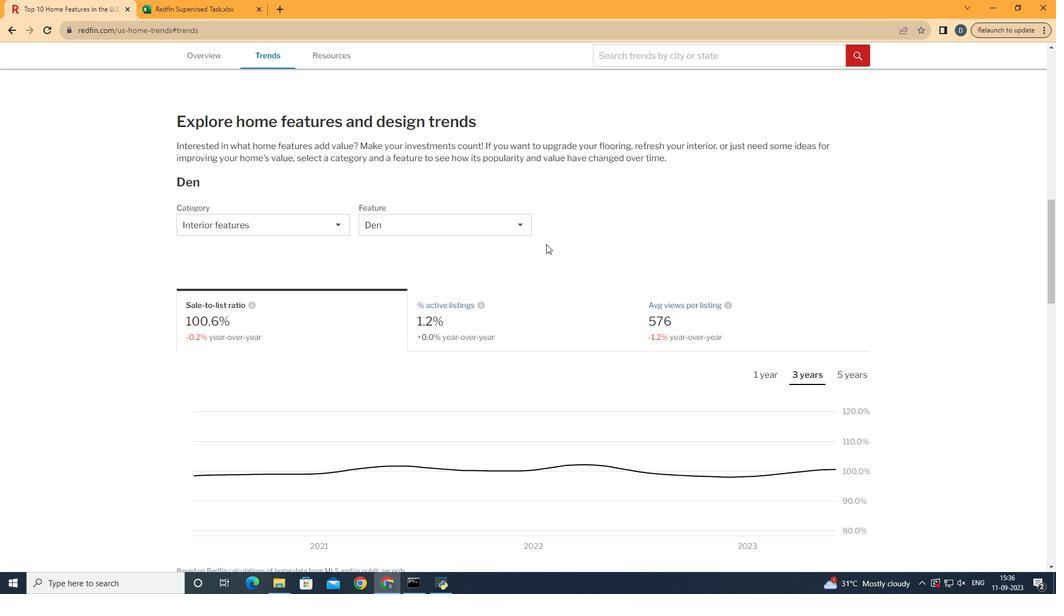 
Action: Mouse moved to (308, 334)
Screenshot: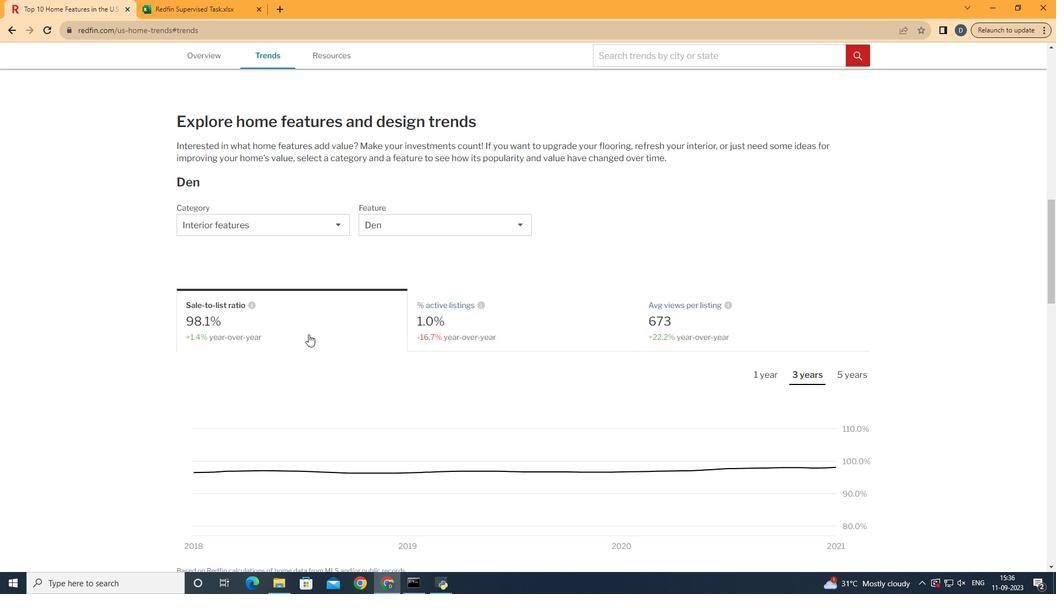 
Action: Mouse pressed left at (308, 334)
Screenshot: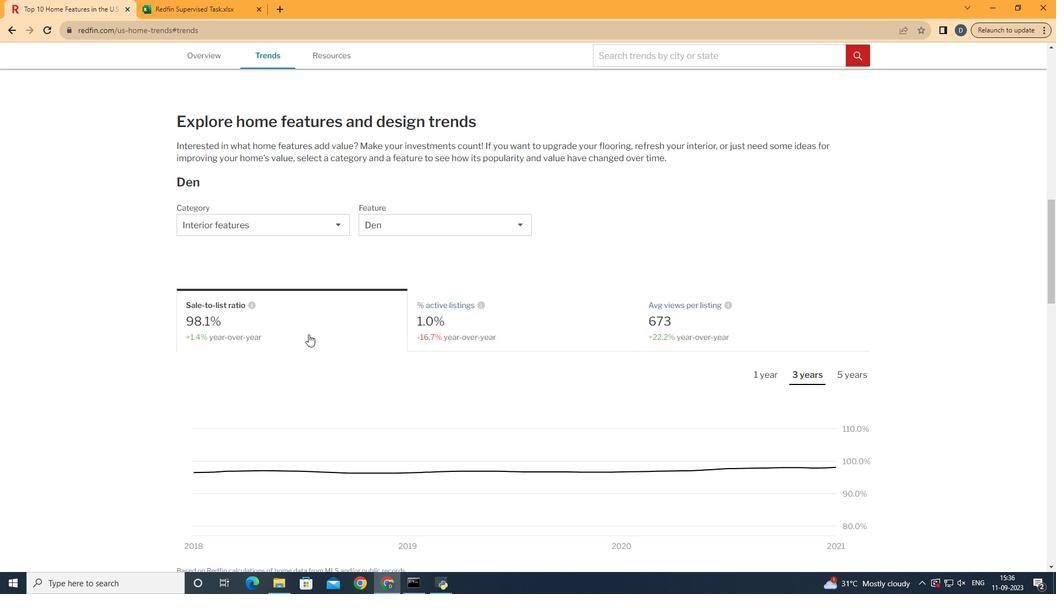 
Action: Mouse moved to (855, 371)
Screenshot: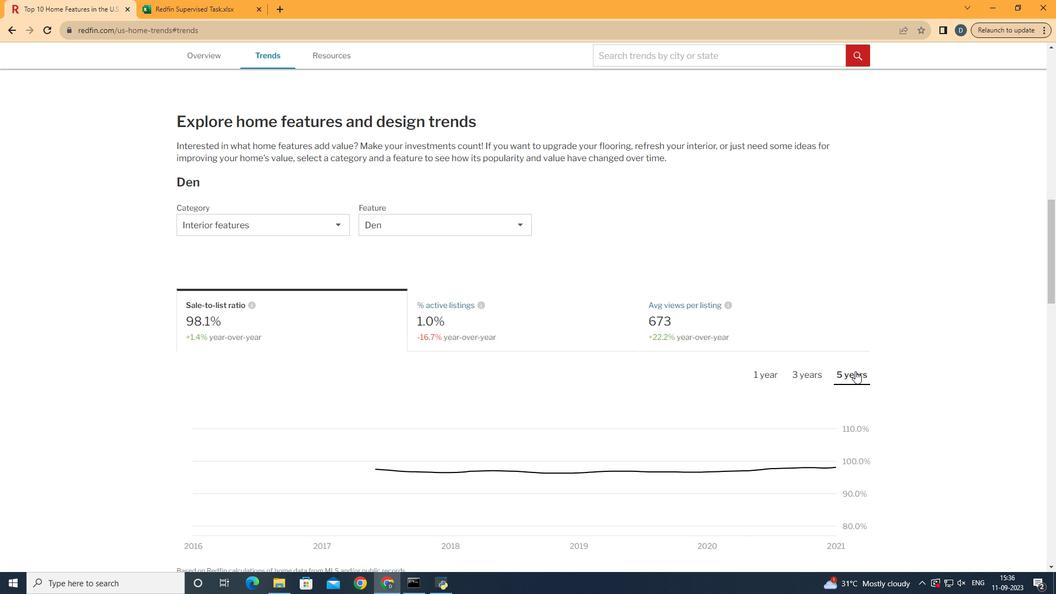 
Action: Mouse pressed left at (855, 371)
Screenshot: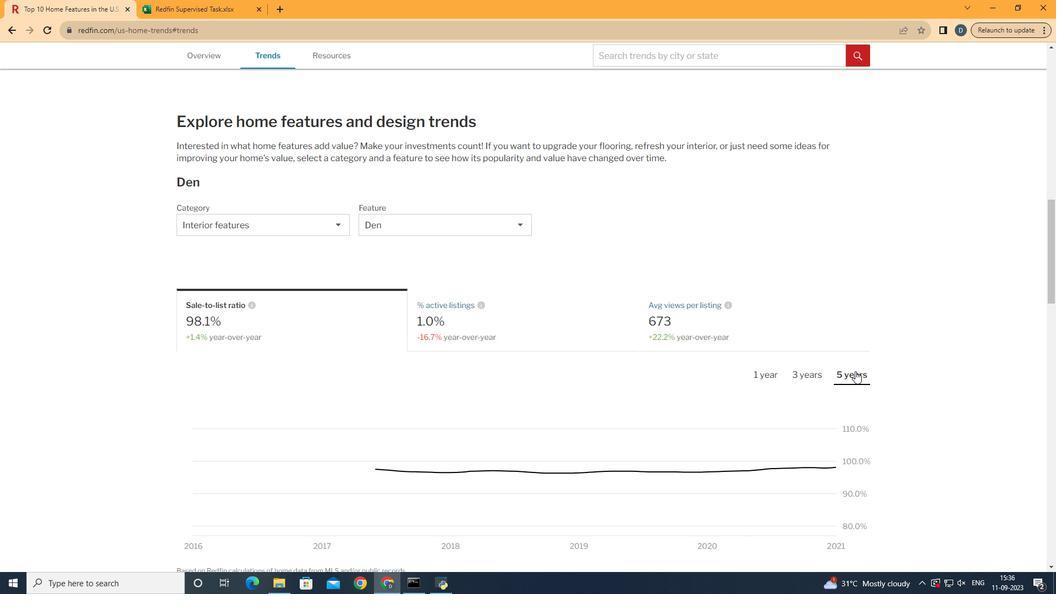 
Action: Mouse moved to (432, 378)
Screenshot: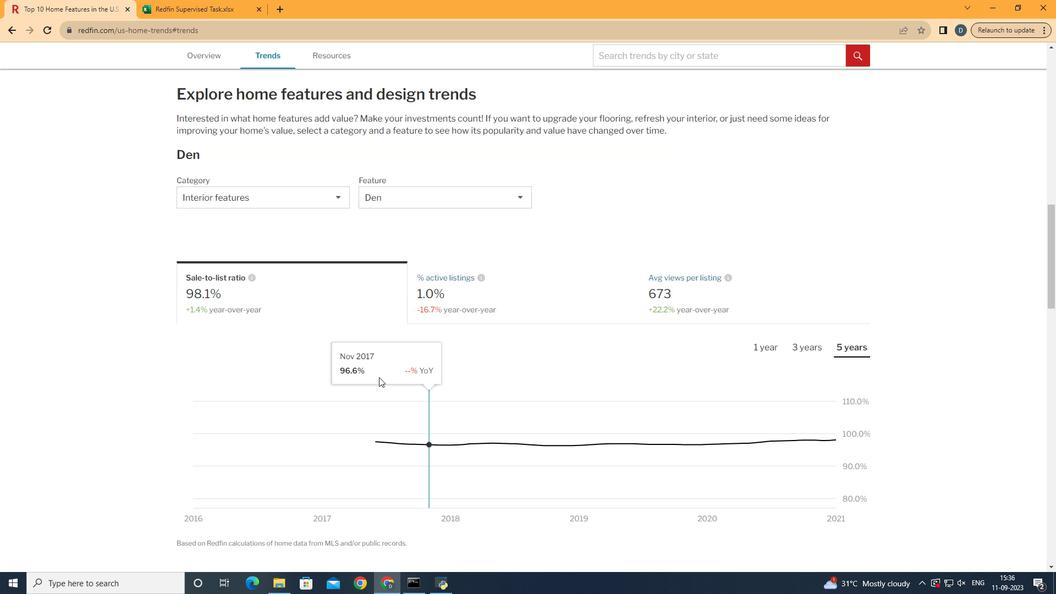 
Action: Mouse scrolled (432, 378) with delta (0, 0)
Screenshot: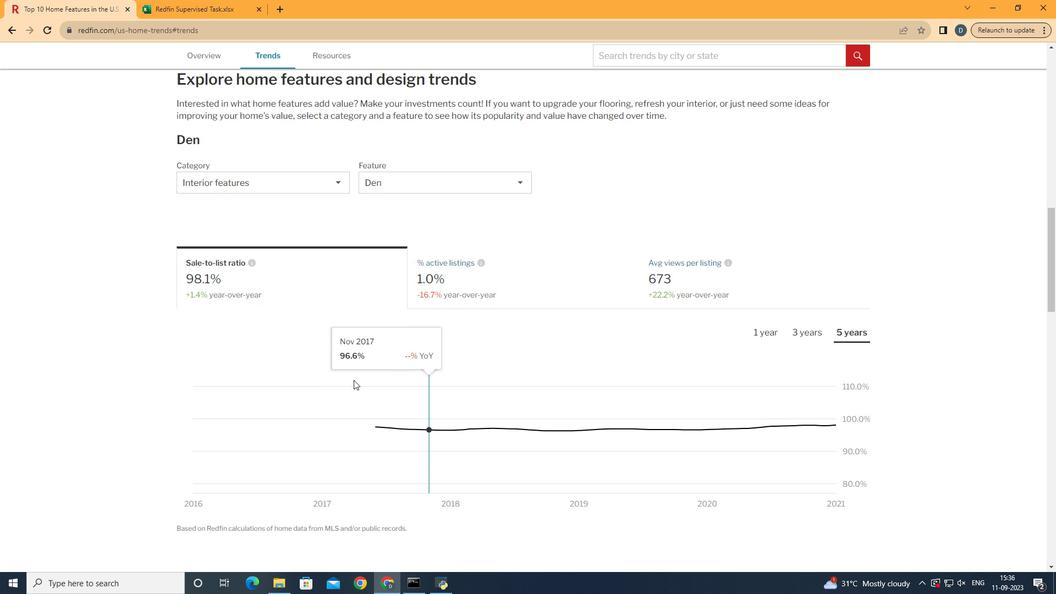 
Action: Mouse moved to (929, 395)
Screenshot: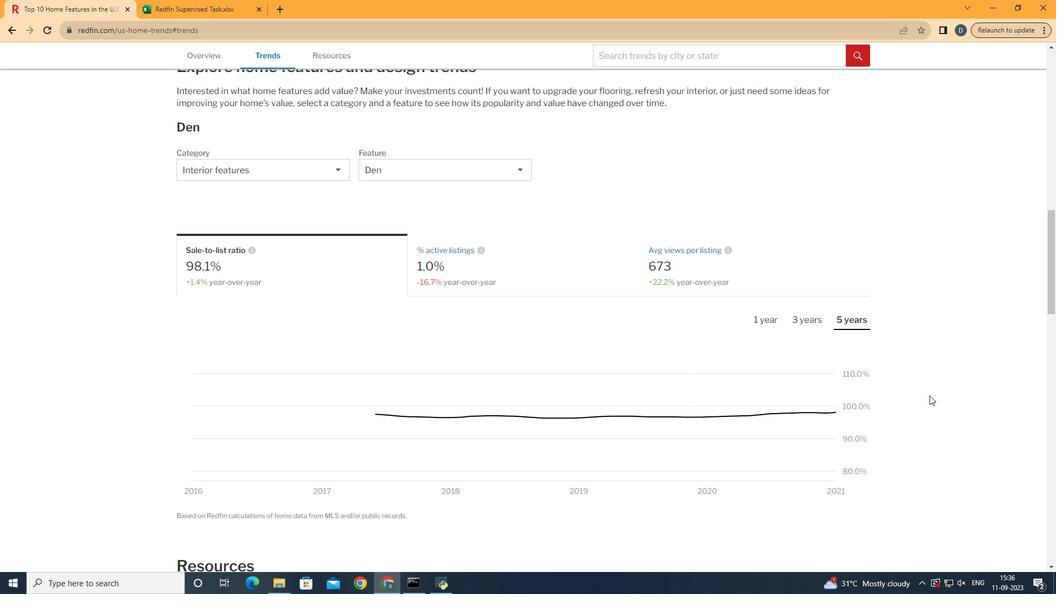 
